 Task: Add an event with the title Second Coffee Meeting with Industry Thought Leader, date '2024/03/13', time 7:30 AM to 9:30 AMand add a description: The session will begin with a brief overview of the current state of transportation and its environmental implications, emphasizing the need for transformative changes. We will then delve into a series of brainstorming exercises designed to spark innovation and encourage out-of-the-box thinking., put the event into Red category . Add location for the event as: 654 Trastevere, Rome, Italy, logged in from the account softage.9@softage.netand send the event invitation to softage.4@softage.net with CC to  softage.5@softage.net. Set a reminder for the event 2 hour before
Action: Mouse moved to (116, 147)
Screenshot: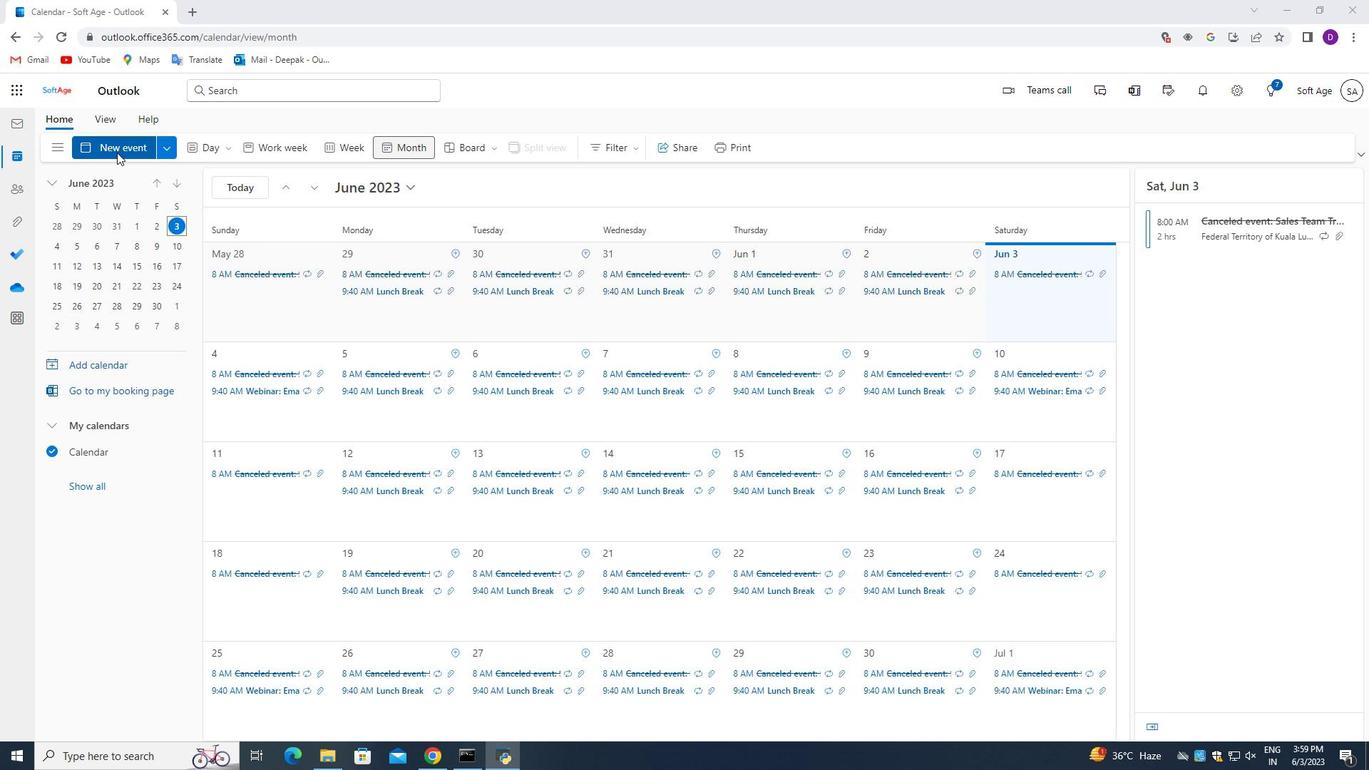 
Action: Mouse pressed left at (116, 147)
Screenshot: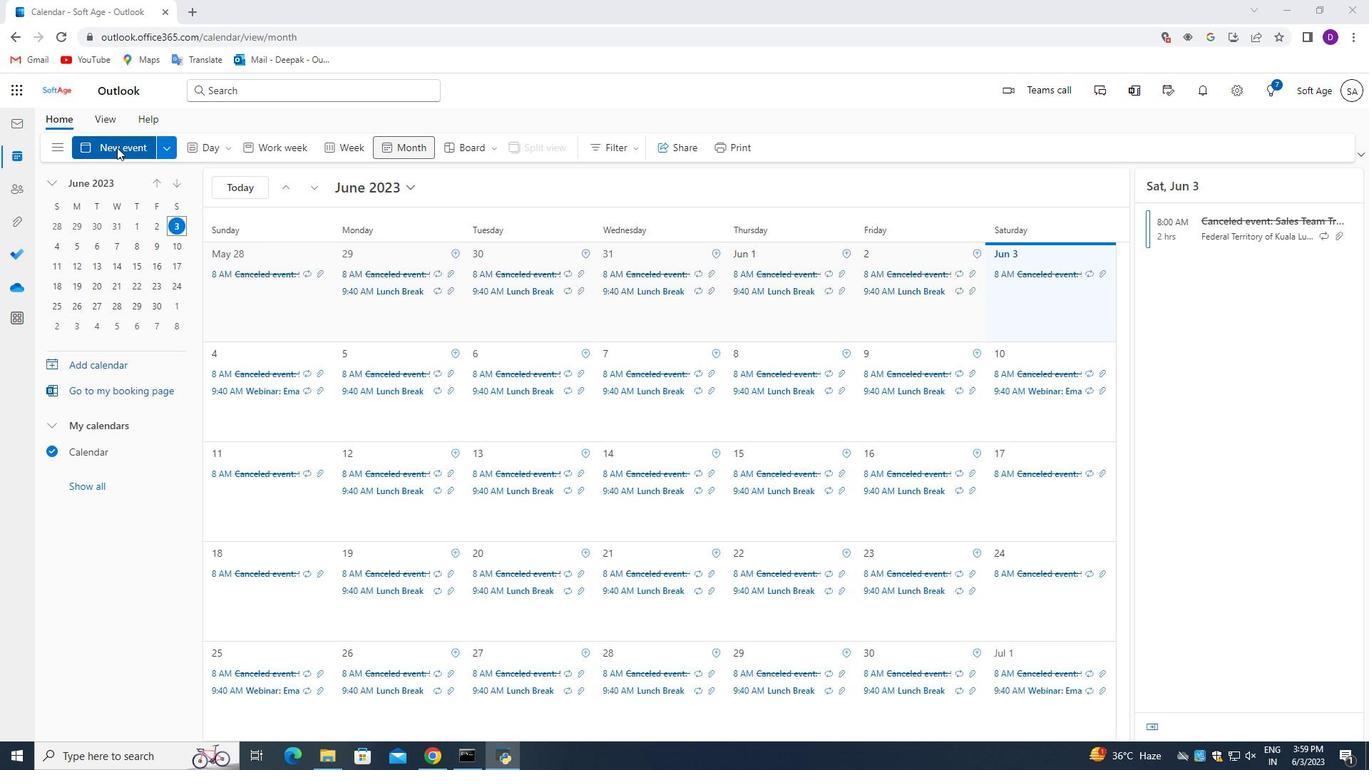 
Action: Mouse moved to (500, 574)
Screenshot: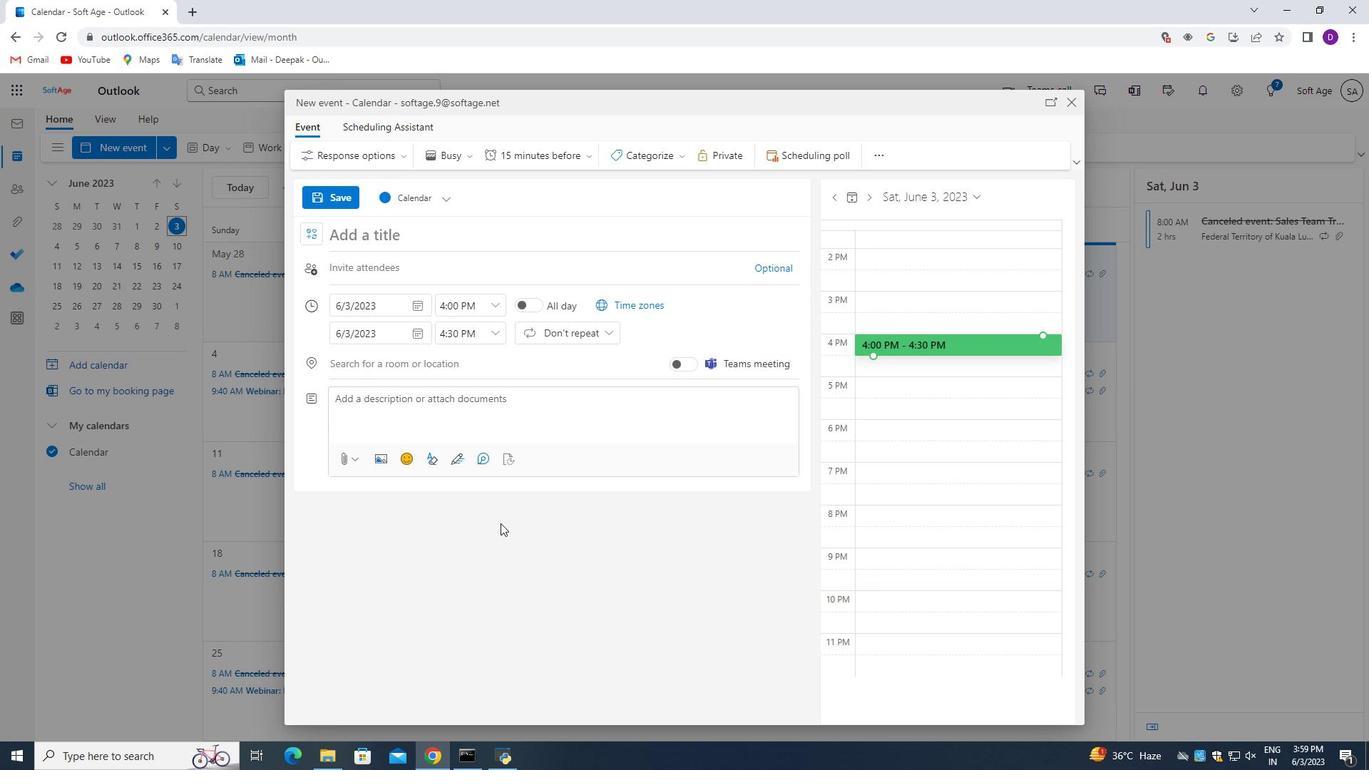 
Action: Key pressed <Key.shift_r>Second<Key.space><Key.shift_r>Coffee<Key.space><Key.shift>Meeting<Key.space>with<Key.space><Key.shift>Industry<Key.space><Key.shift_r>Thought<Key.space><Key.shift>Leader
Screenshot: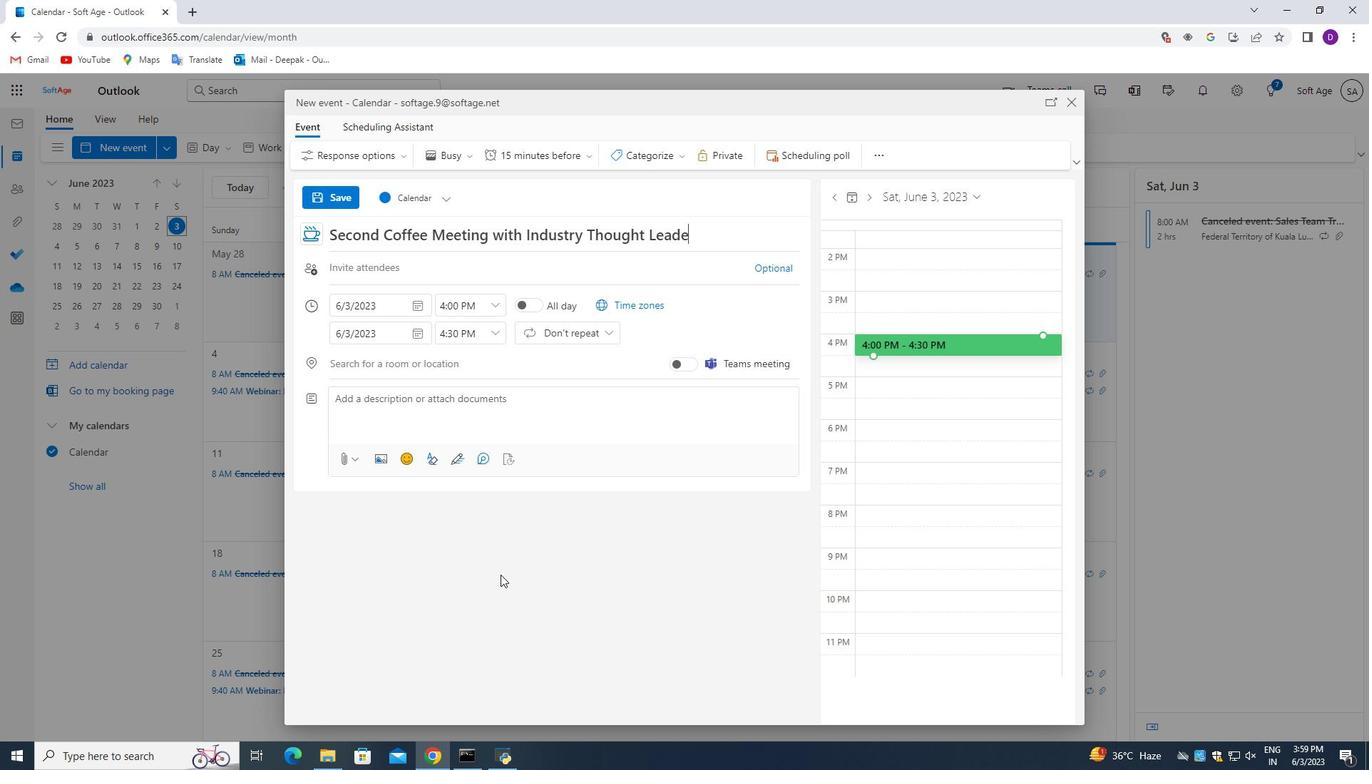 
Action: Mouse moved to (416, 308)
Screenshot: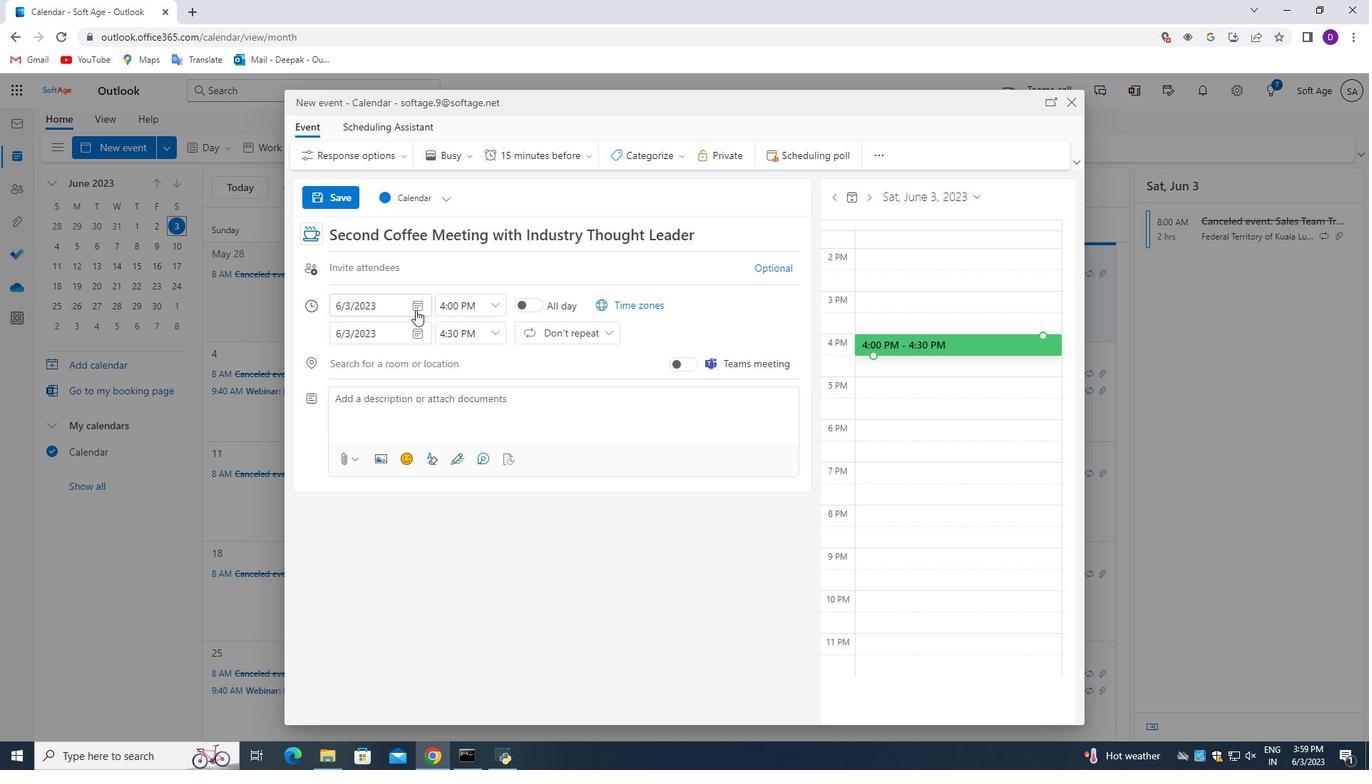 
Action: Mouse pressed left at (416, 308)
Screenshot: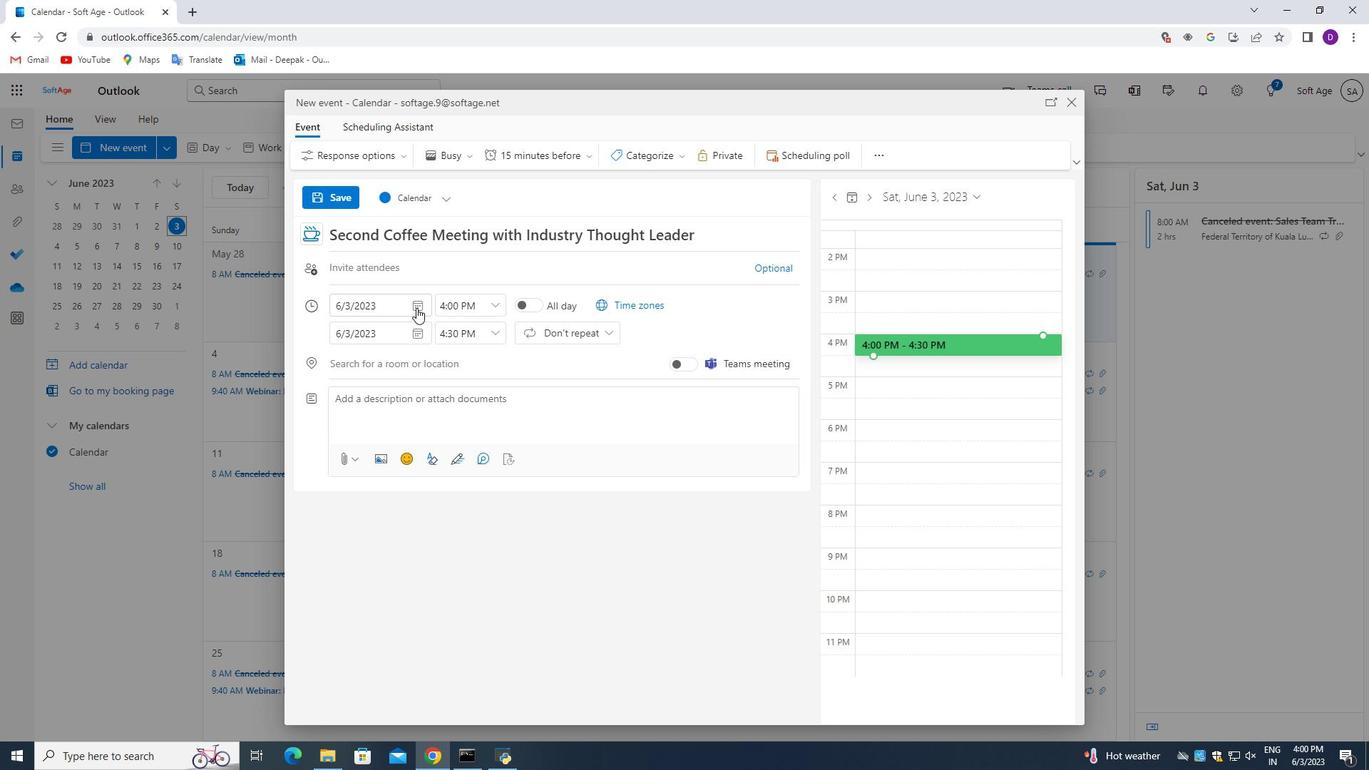 
Action: Mouse moved to (393, 331)
Screenshot: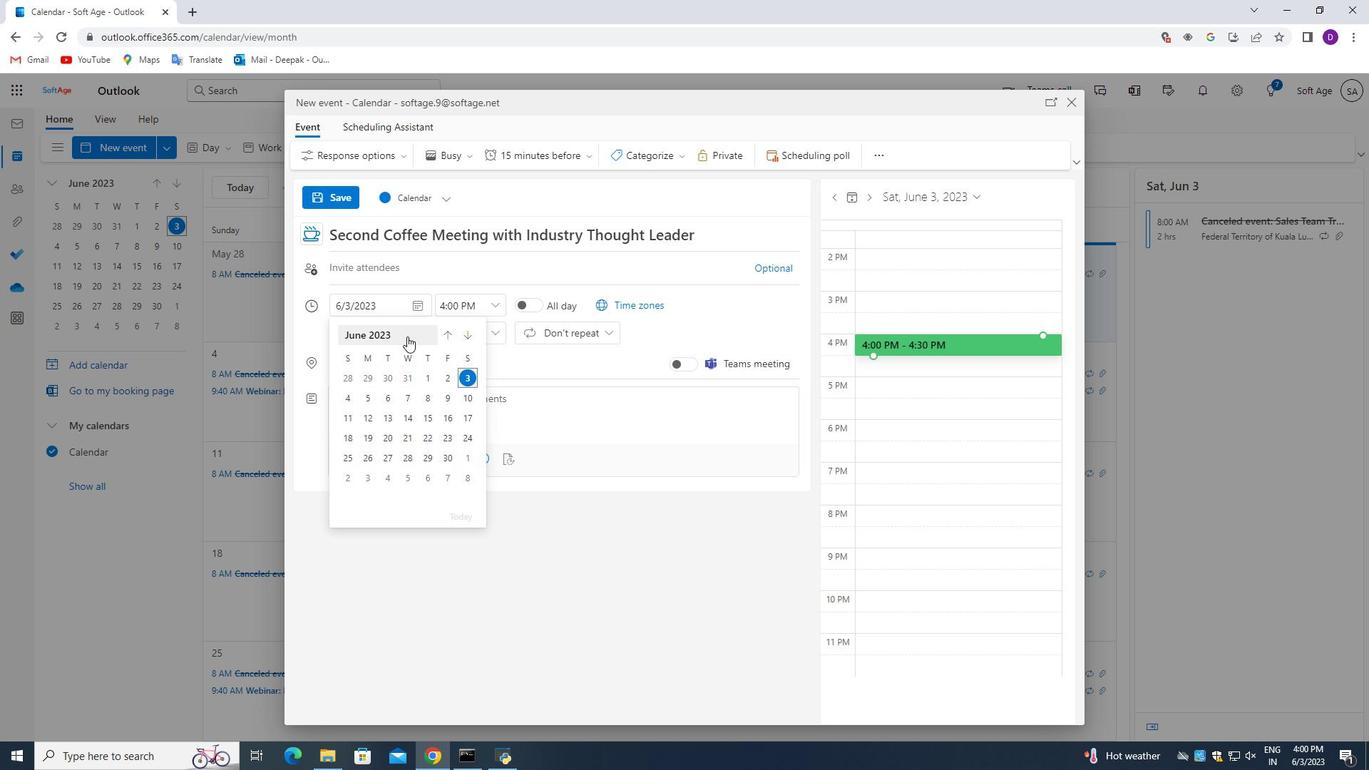 
Action: Mouse pressed left at (393, 331)
Screenshot: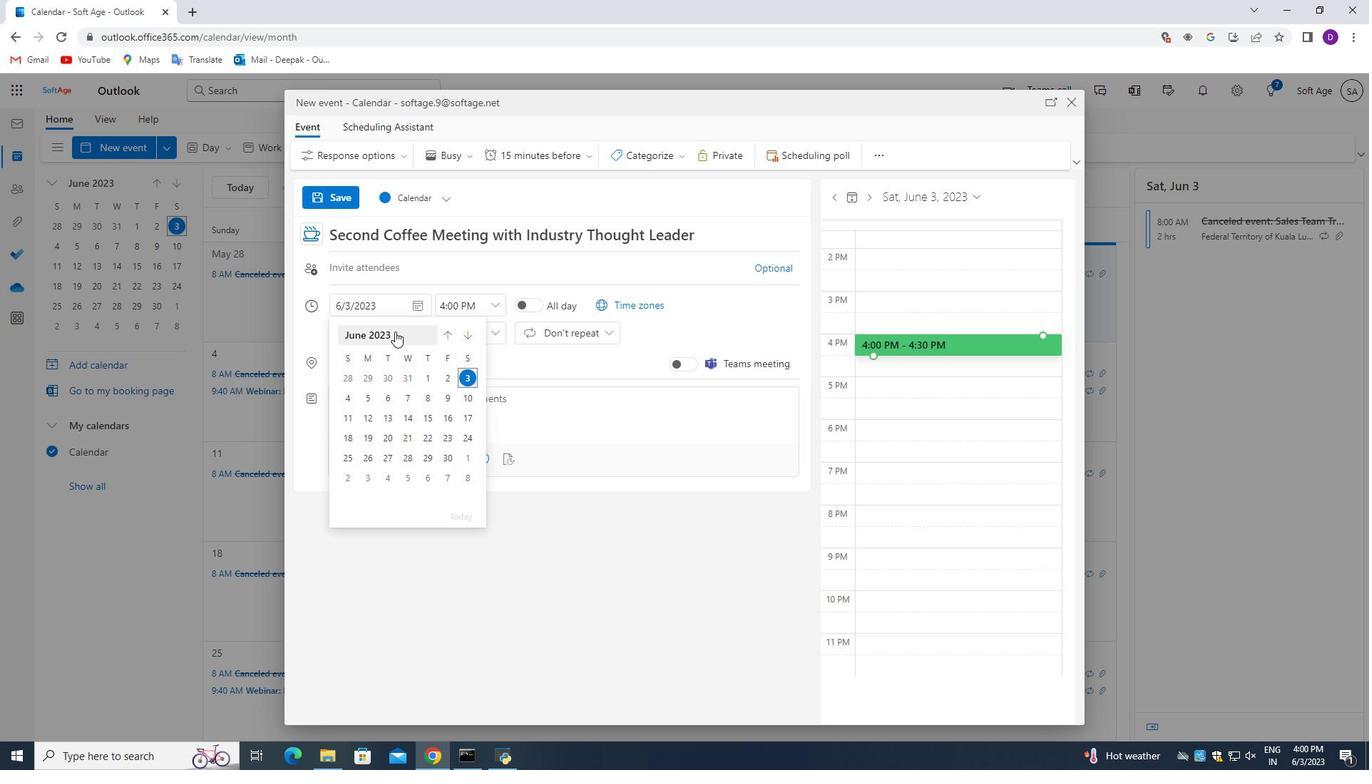 
Action: Mouse moved to (472, 338)
Screenshot: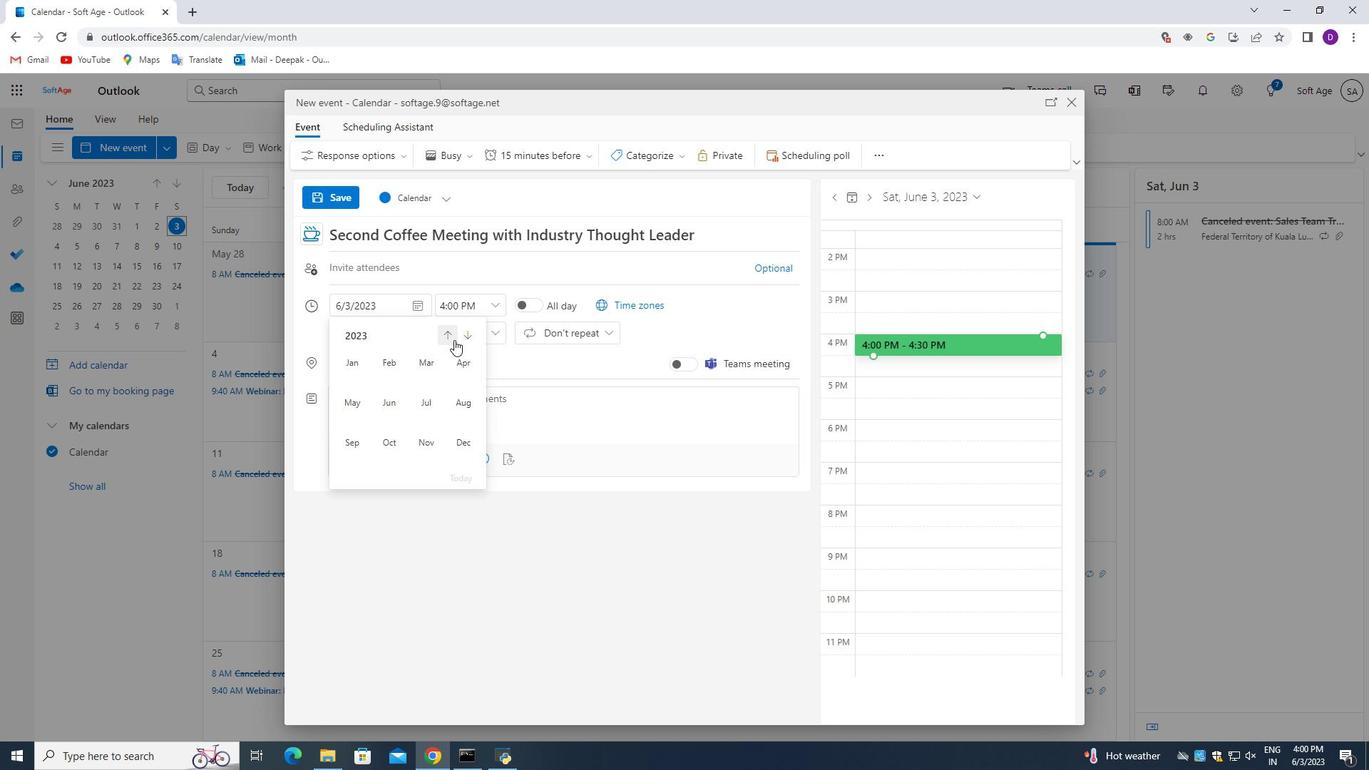 
Action: Mouse pressed left at (472, 338)
Screenshot: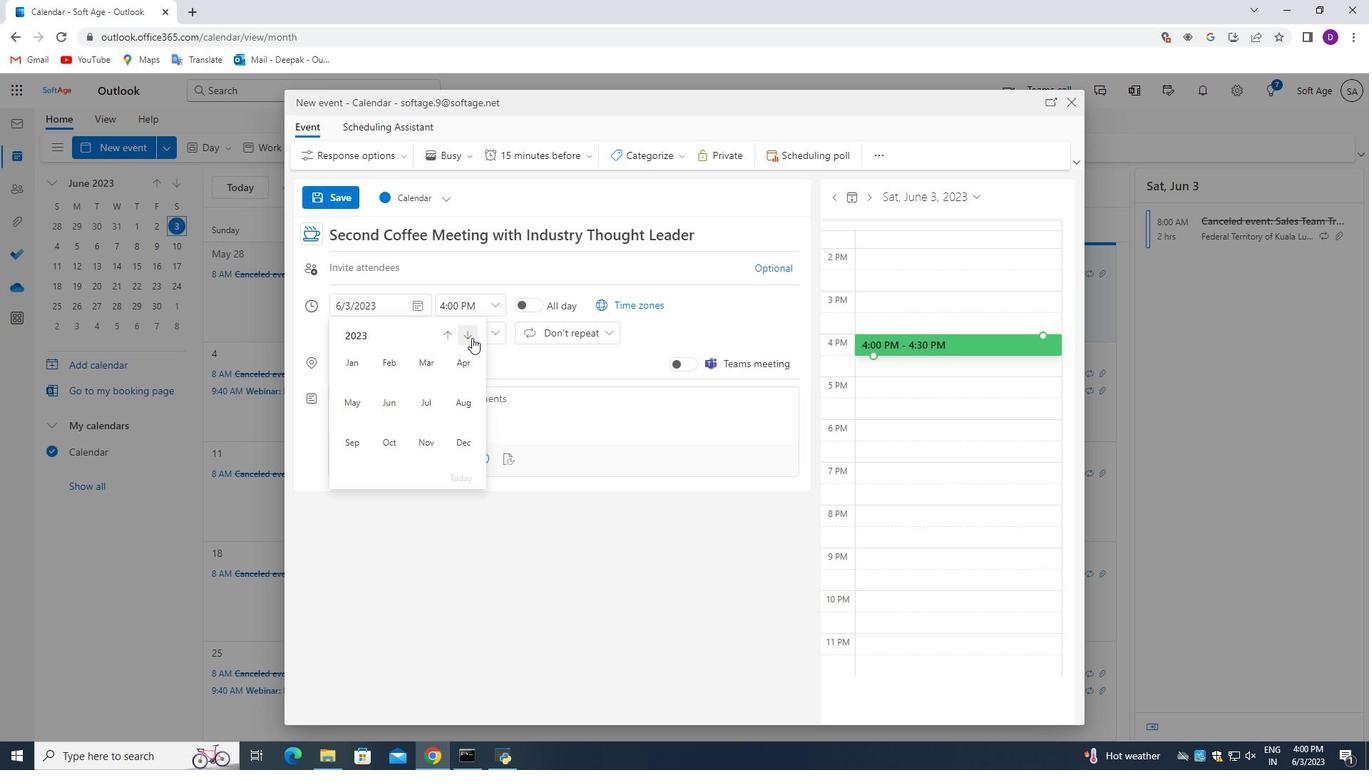 
Action: Mouse moved to (424, 363)
Screenshot: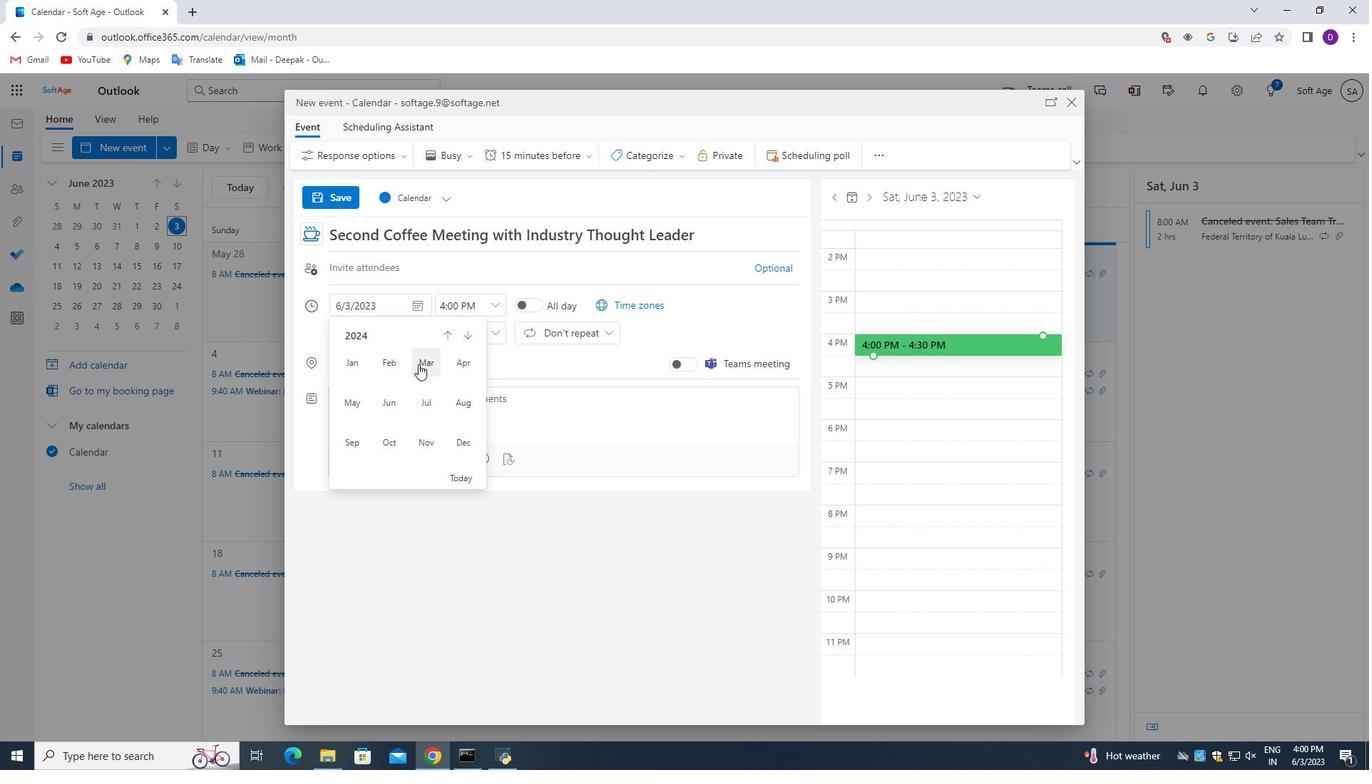 
Action: Mouse pressed left at (424, 363)
Screenshot: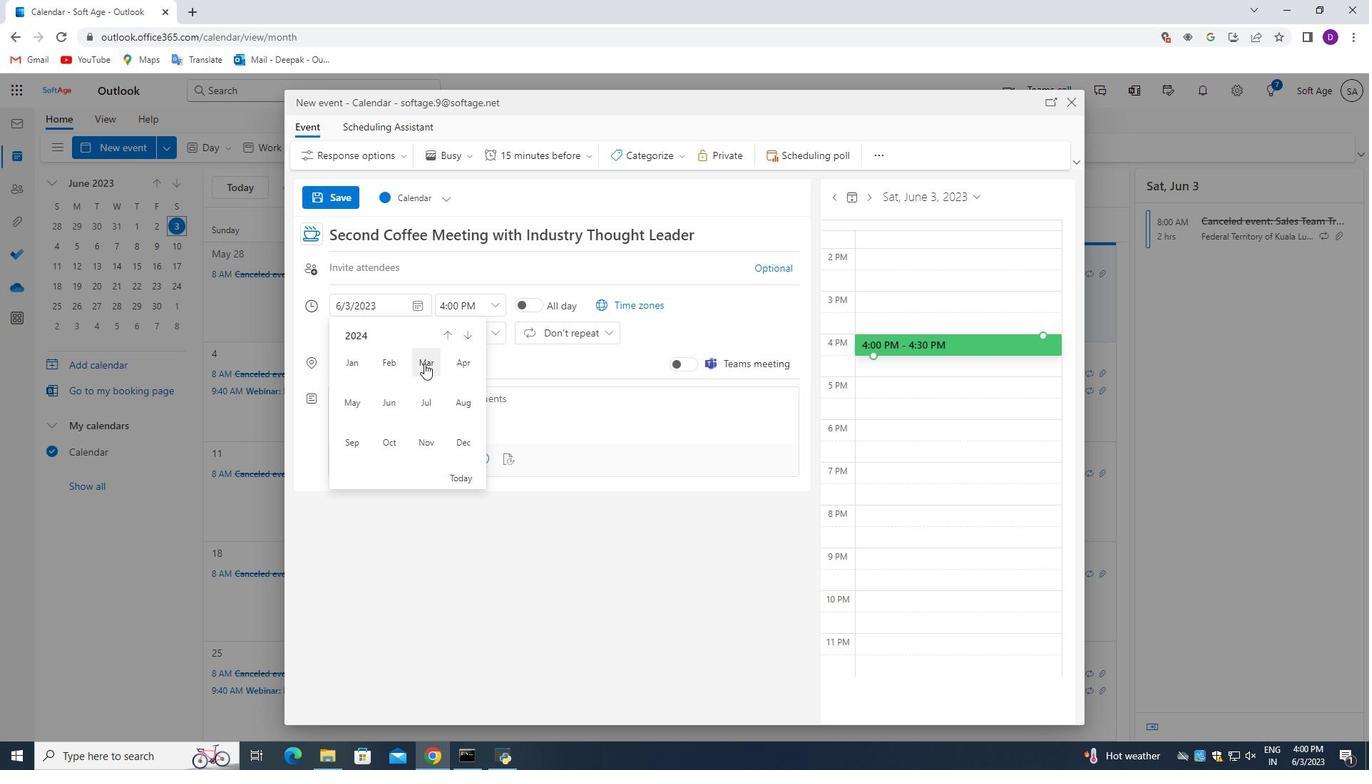 
Action: Mouse moved to (408, 421)
Screenshot: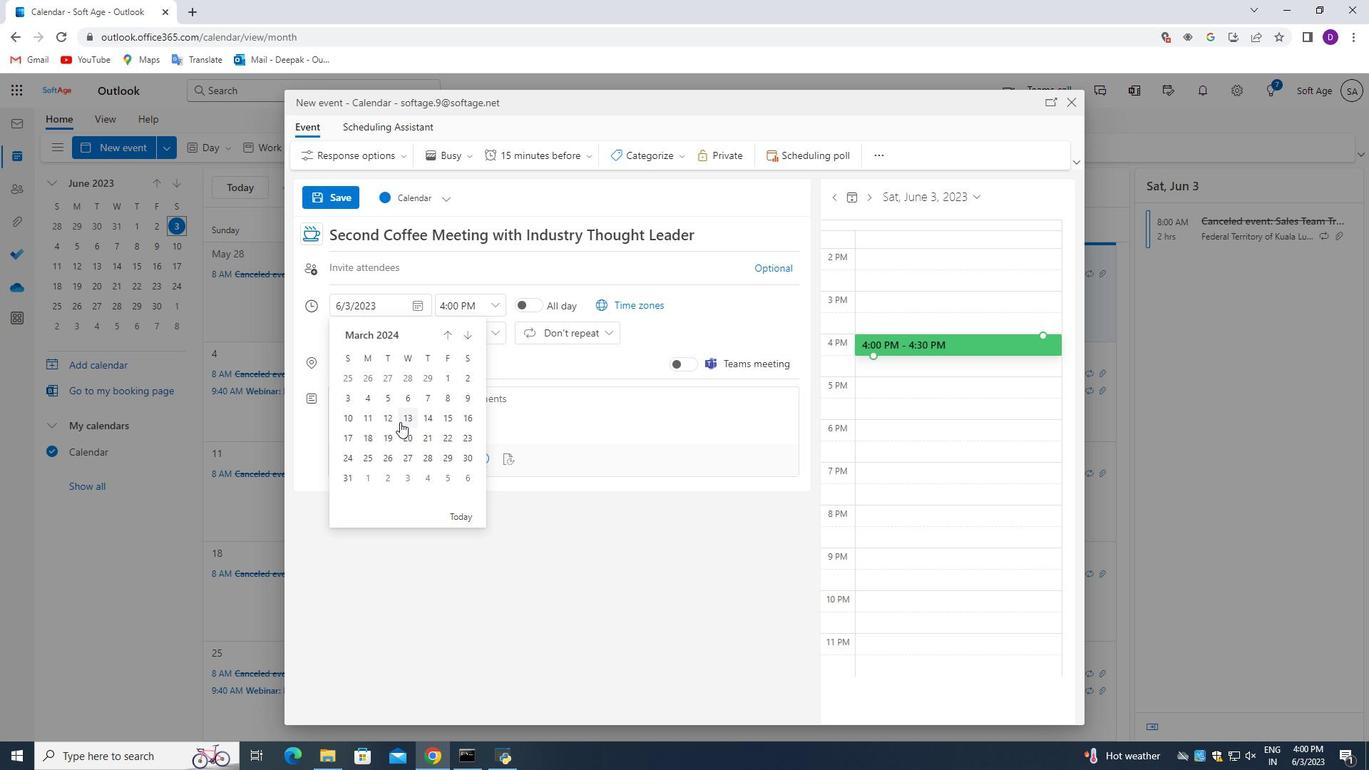 
Action: Mouse pressed left at (408, 421)
Screenshot: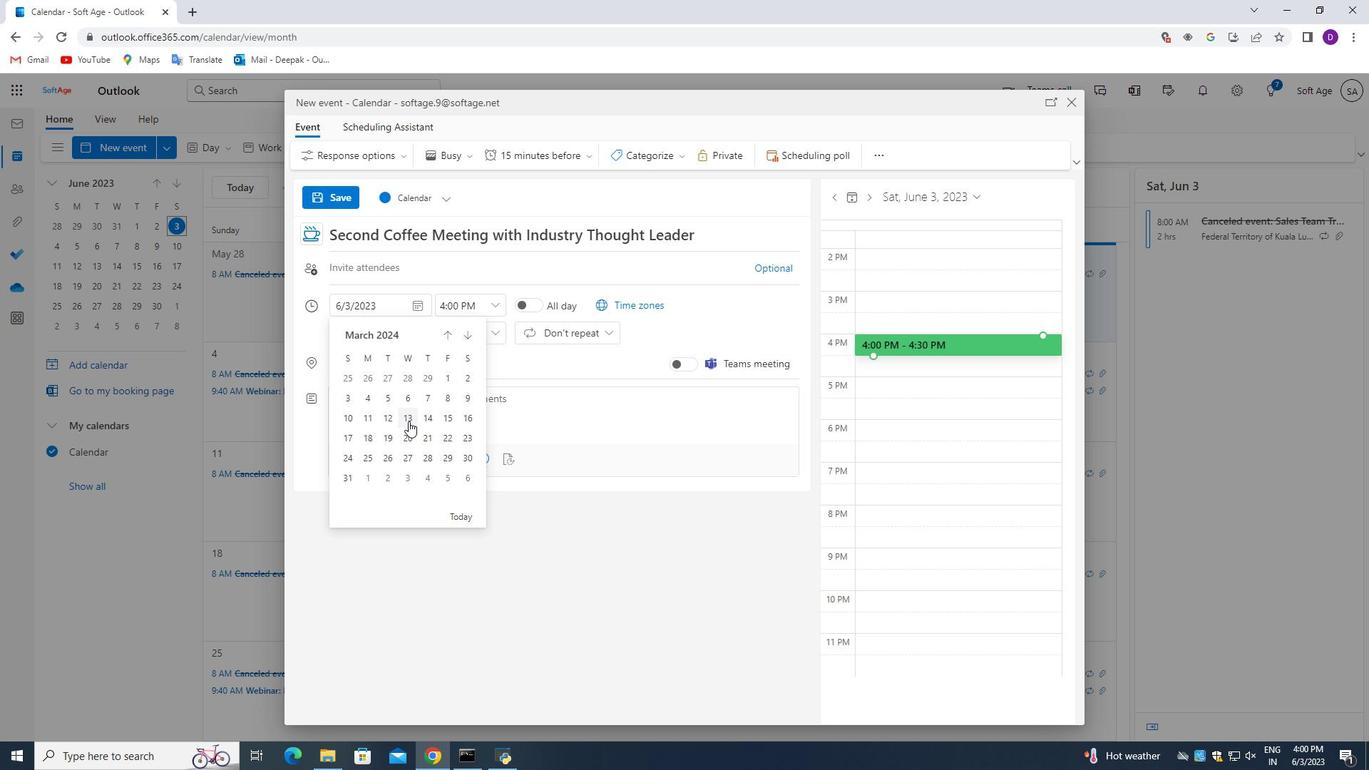 
Action: Mouse moved to (453, 305)
Screenshot: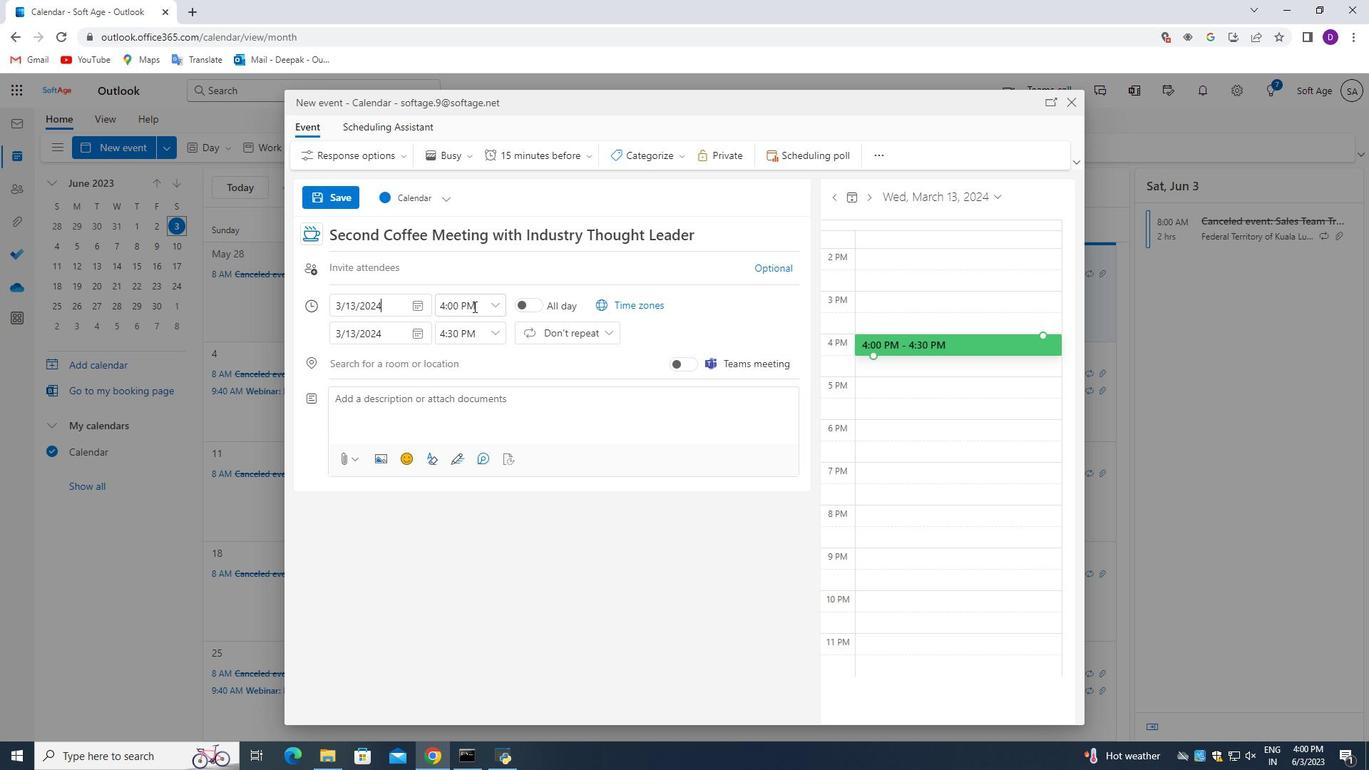 
Action: Mouse pressed left at (453, 305)
Screenshot: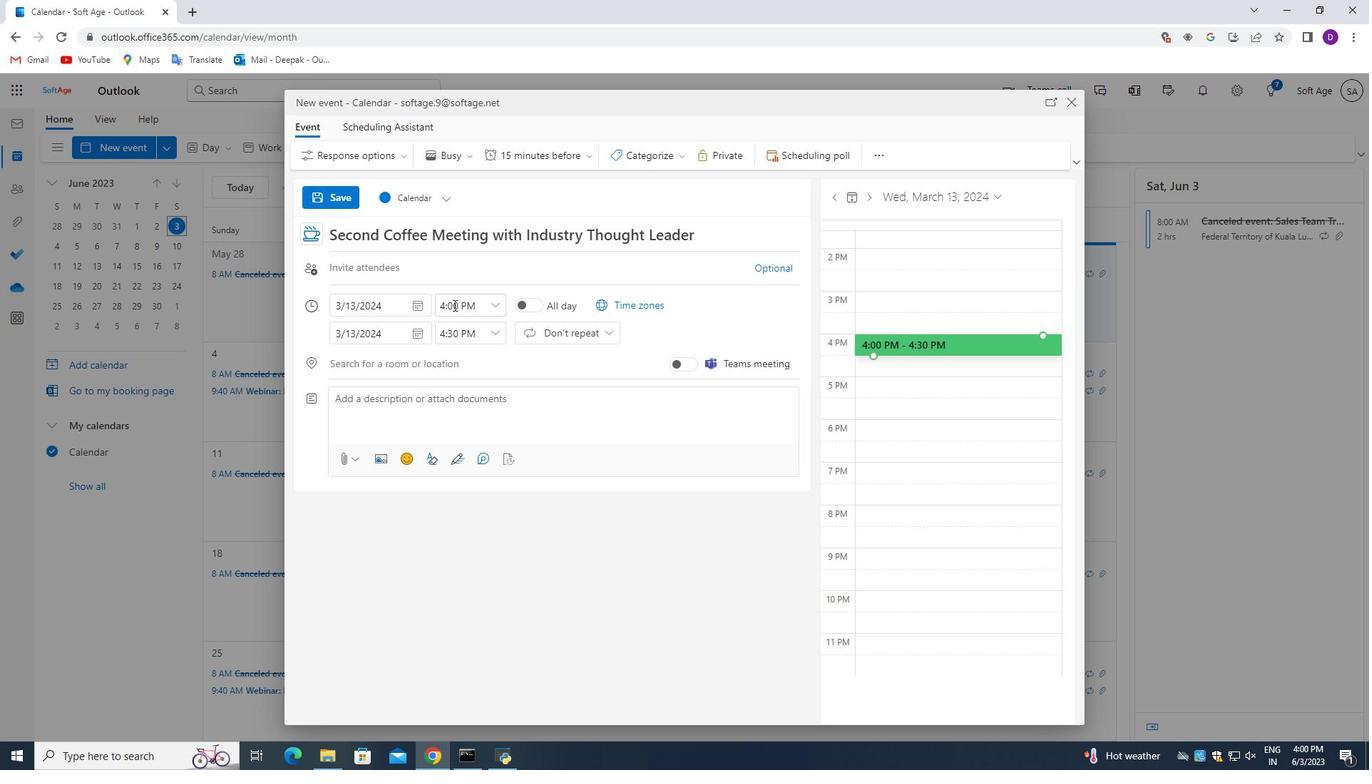 
Action: Mouse moved to (441, 306)
Screenshot: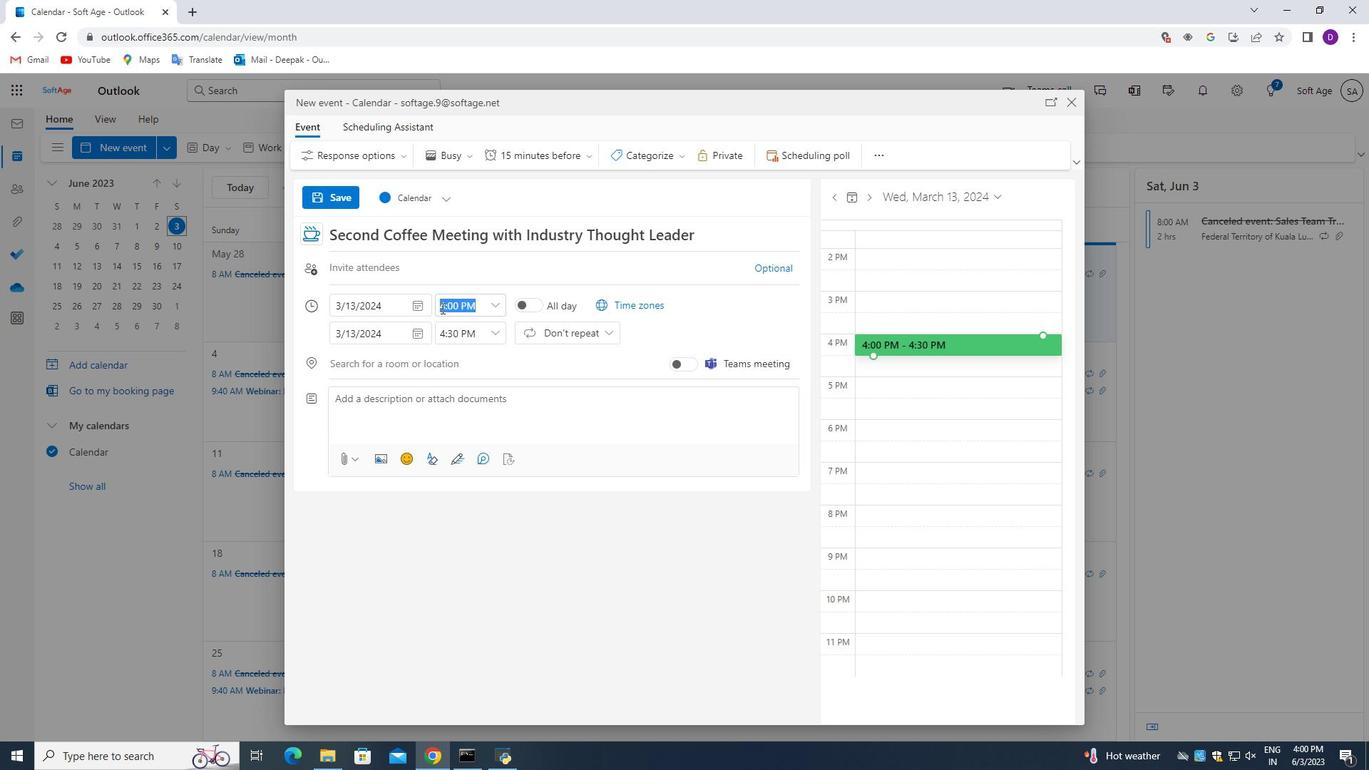 
Action: Mouse pressed left at (441, 306)
Screenshot: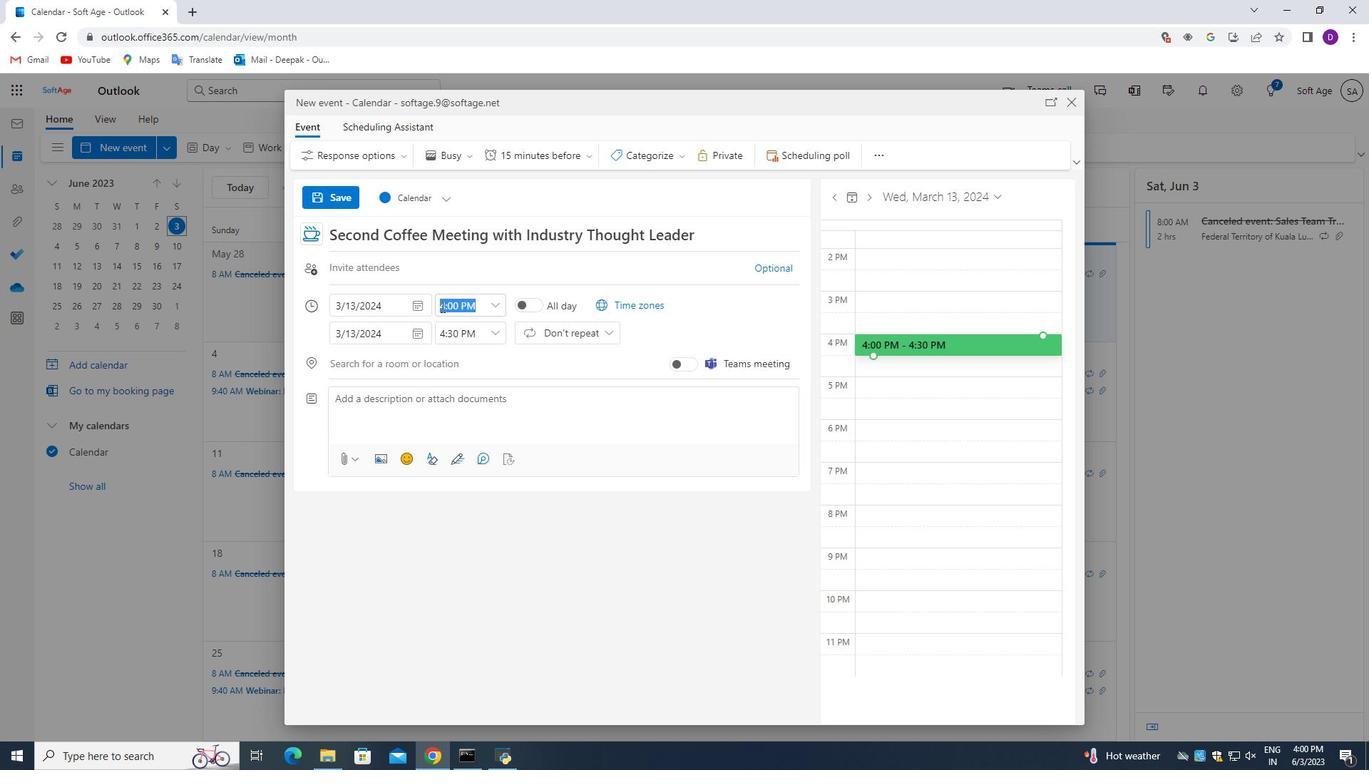 
Action: Mouse moved to (457, 340)
Screenshot: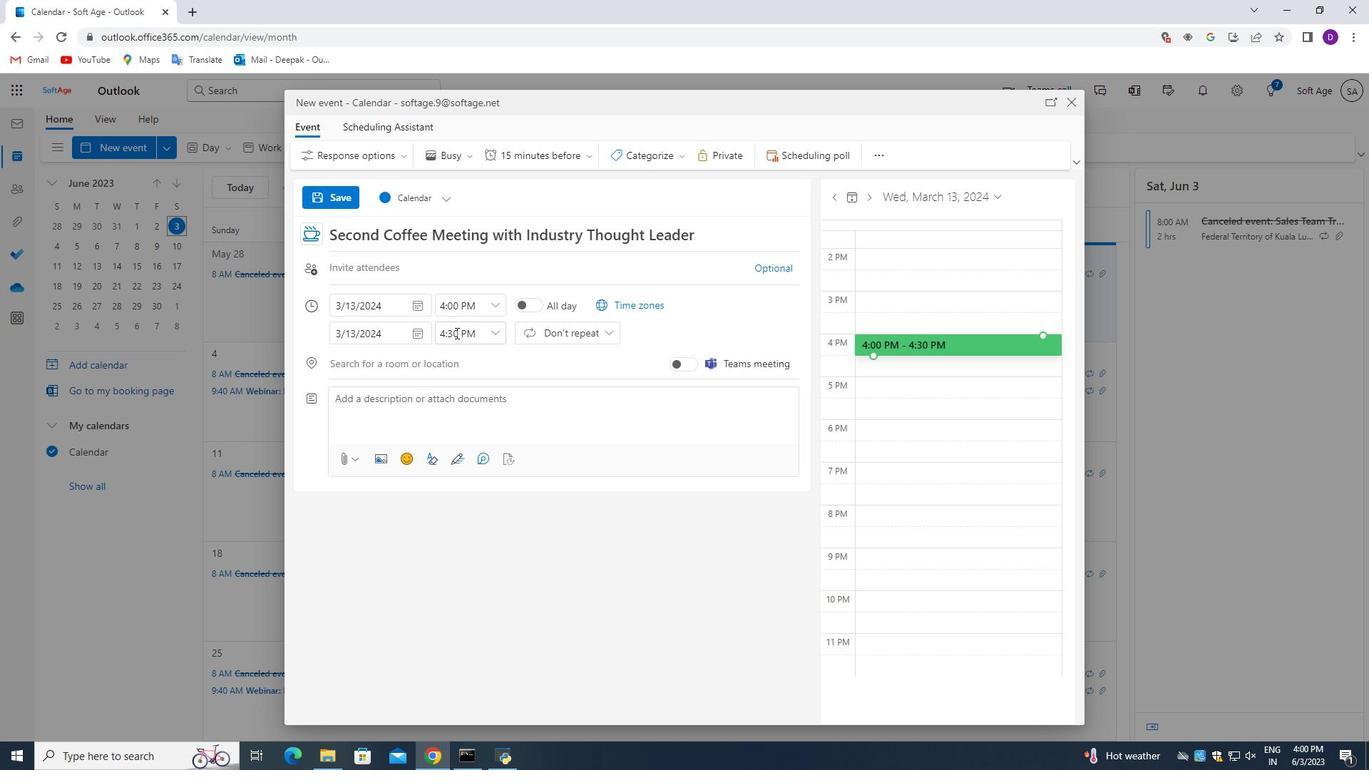 
Action: Key pressed <Key.right><Key.backspace>7<Key.right><Key.right><Key.backspace>3
Screenshot: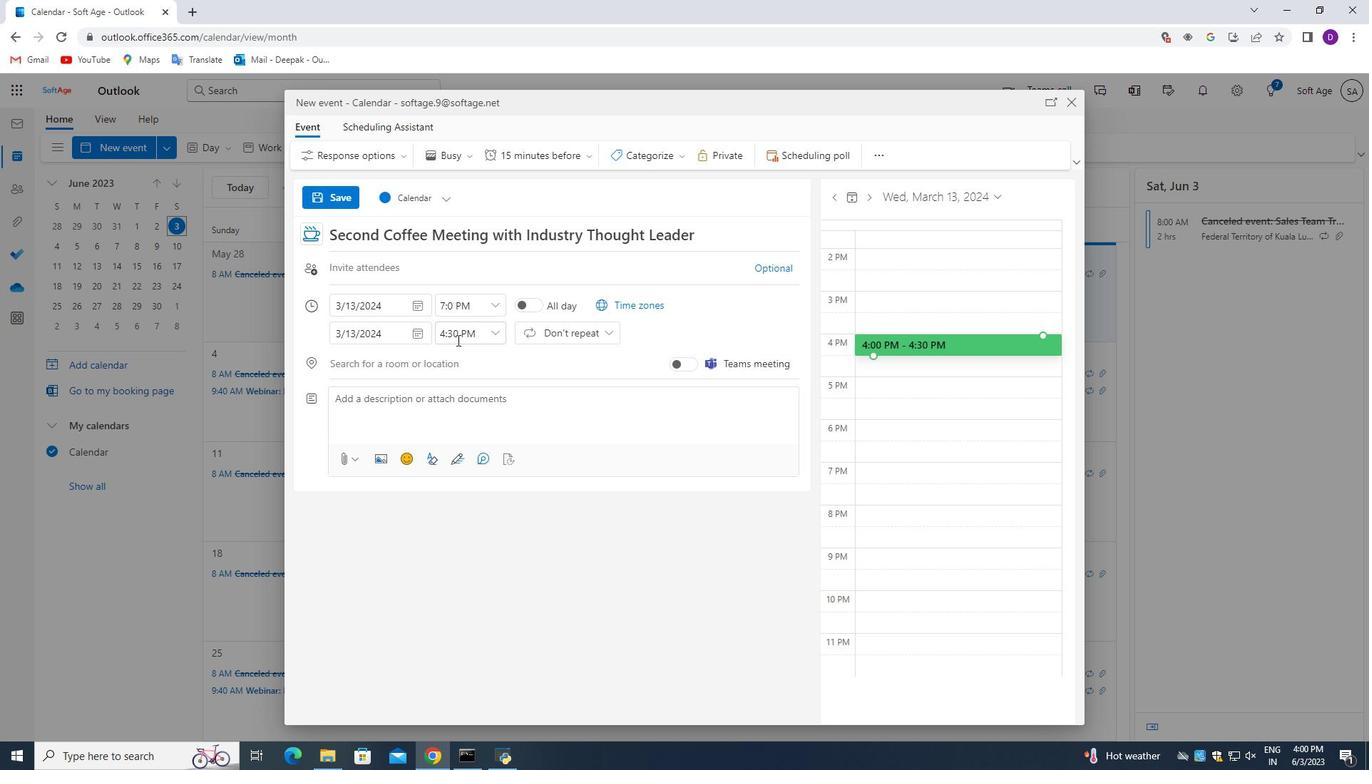 
Action: Mouse moved to (467, 305)
Screenshot: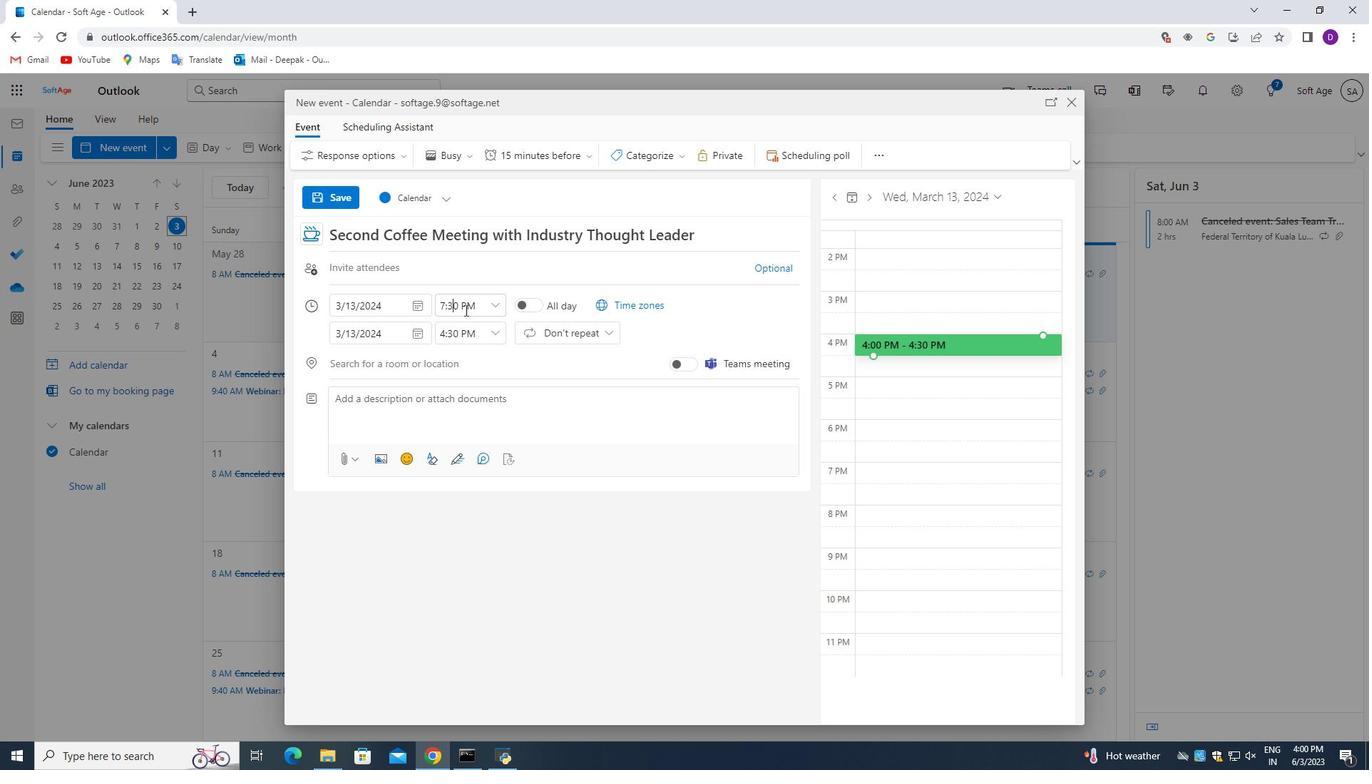 
Action: Mouse pressed left at (467, 305)
Screenshot: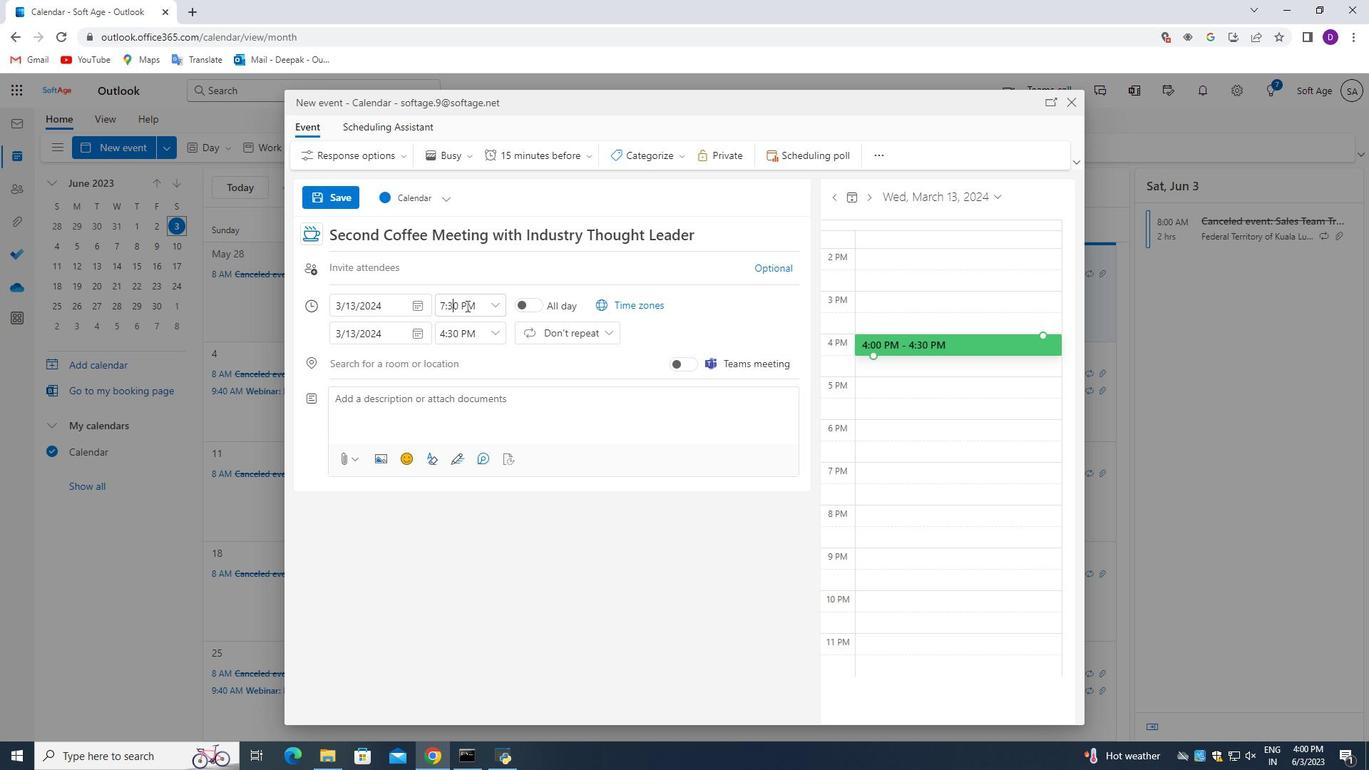 
Action: Mouse moved to (467, 333)
Screenshot: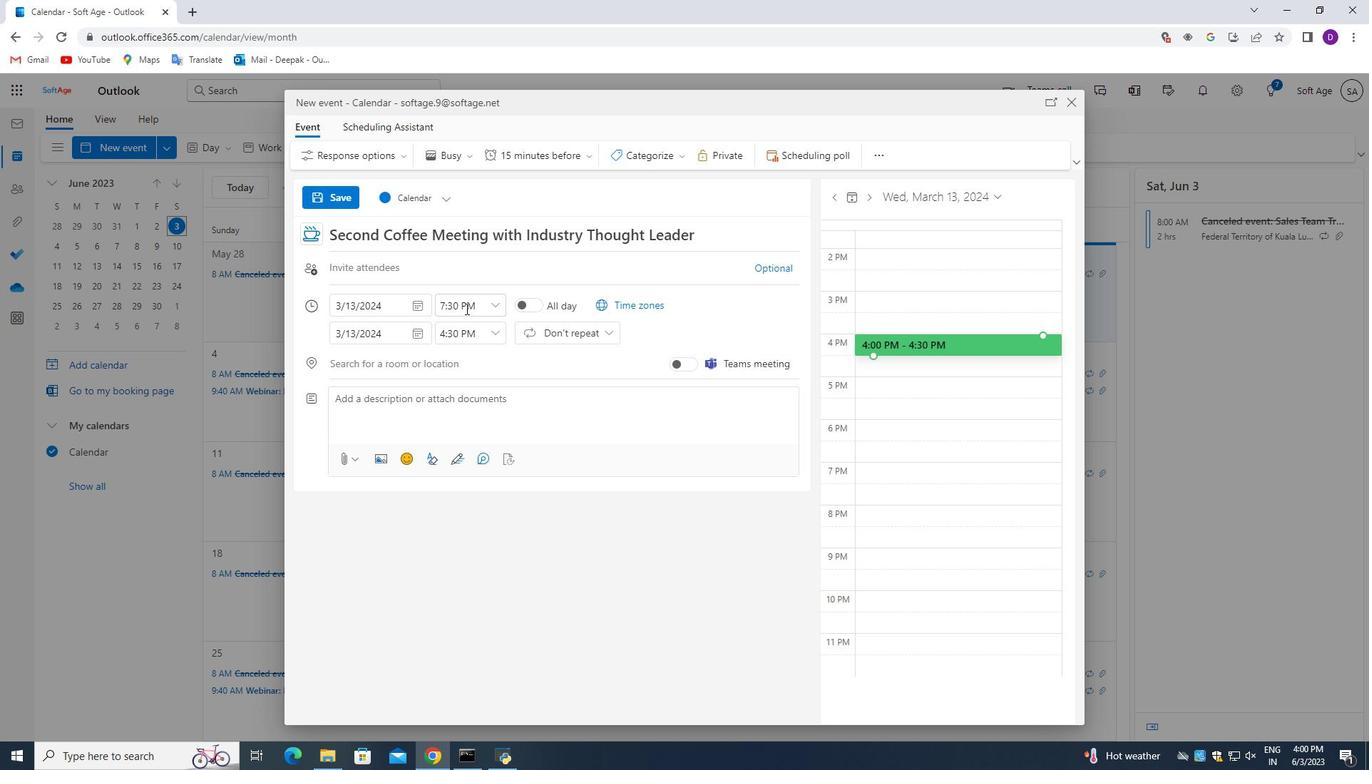 
Action: Key pressed <Key.backspace><Key.shift>A
Screenshot: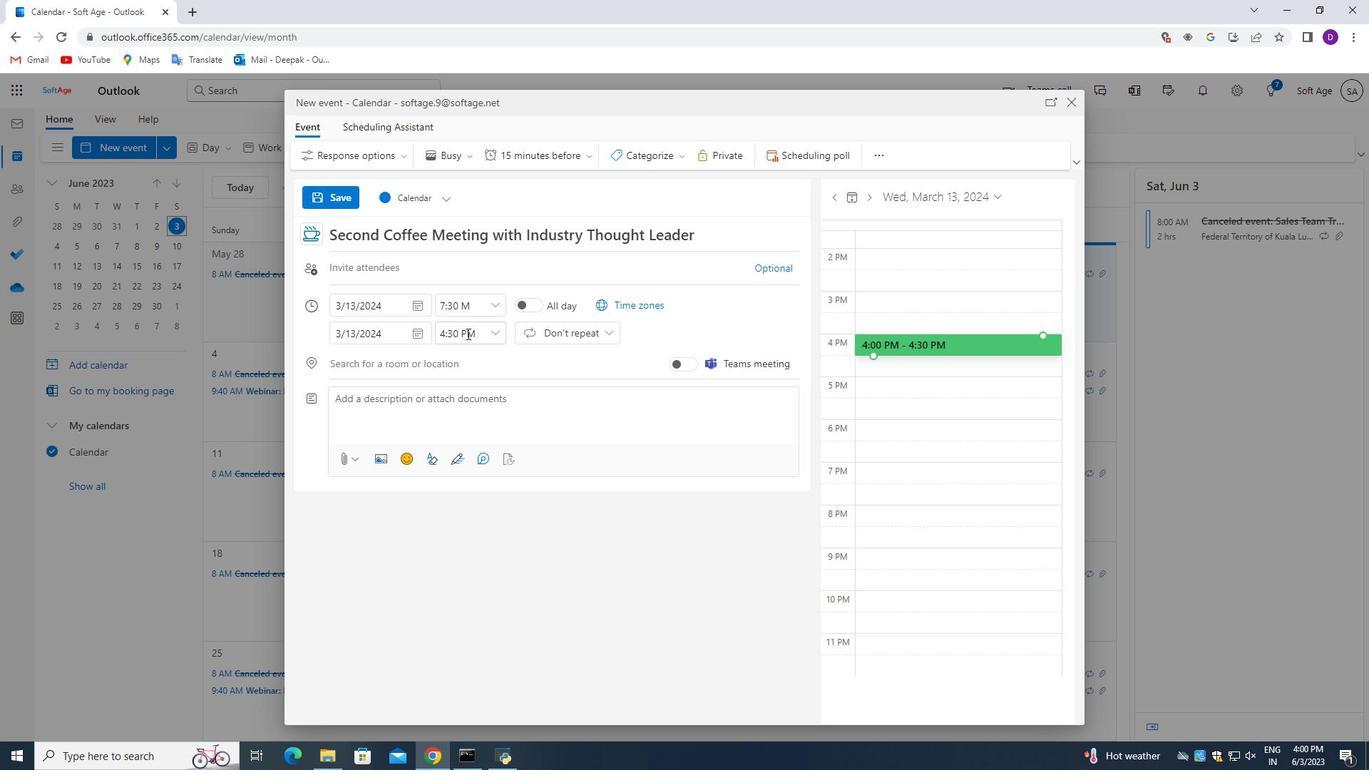 
Action: Mouse moved to (444, 336)
Screenshot: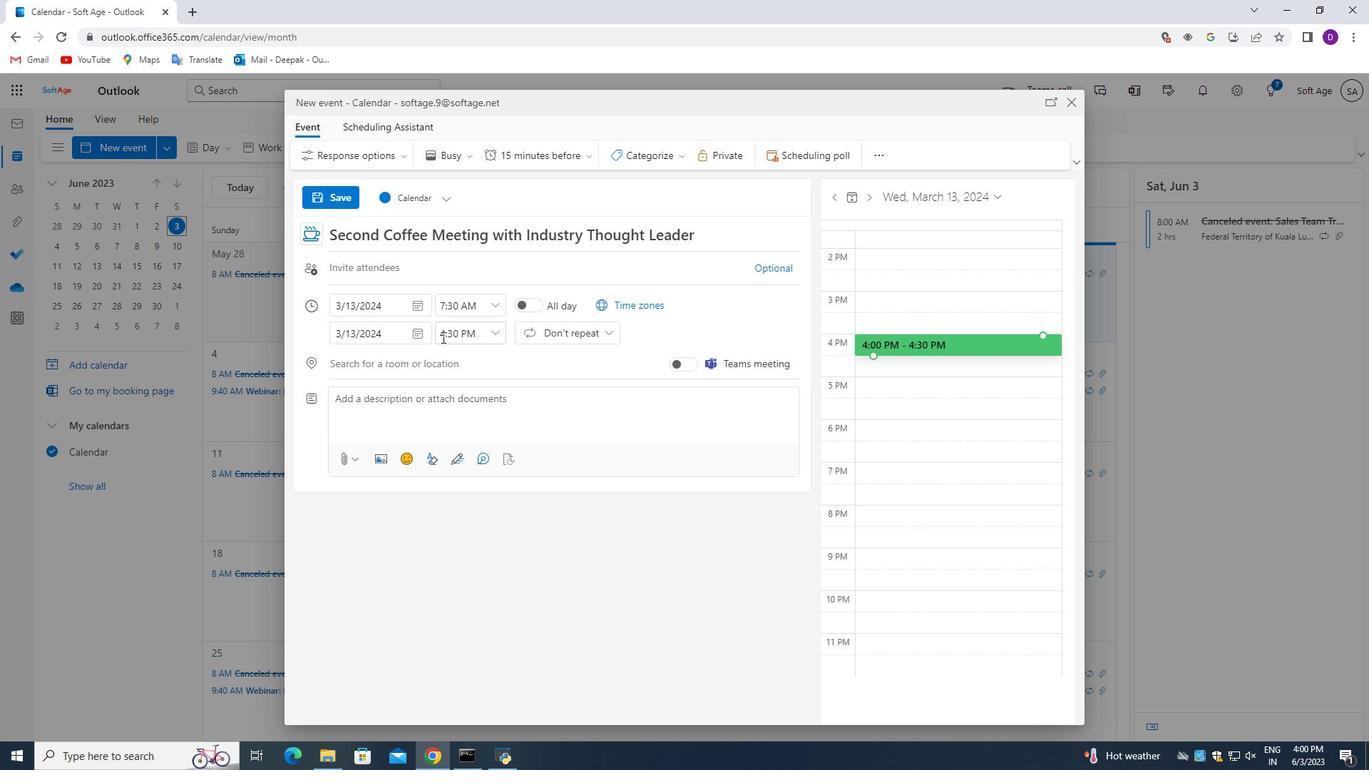 
Action: Mouse pressed left at (444, 336)
Screenshot: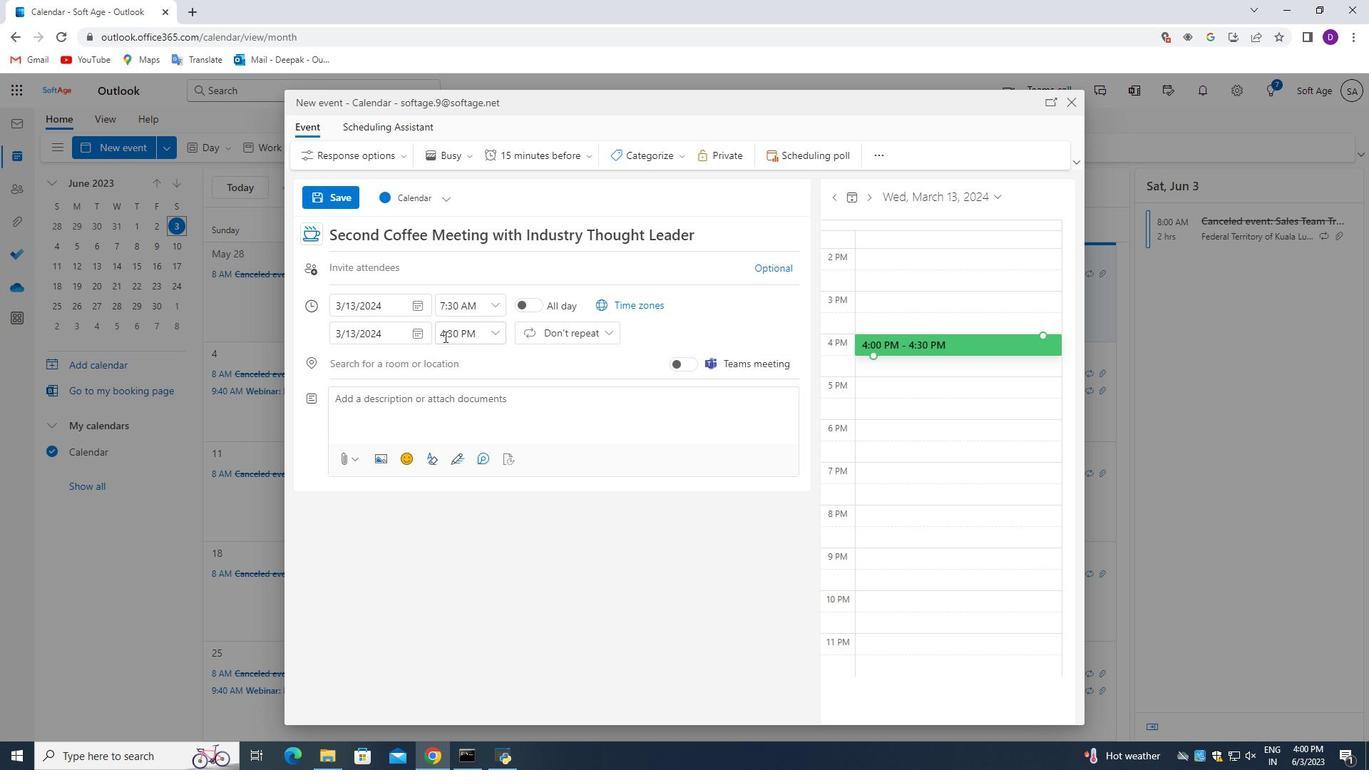 
Action: Mouse pressed left at (444, 336)
Screenshot: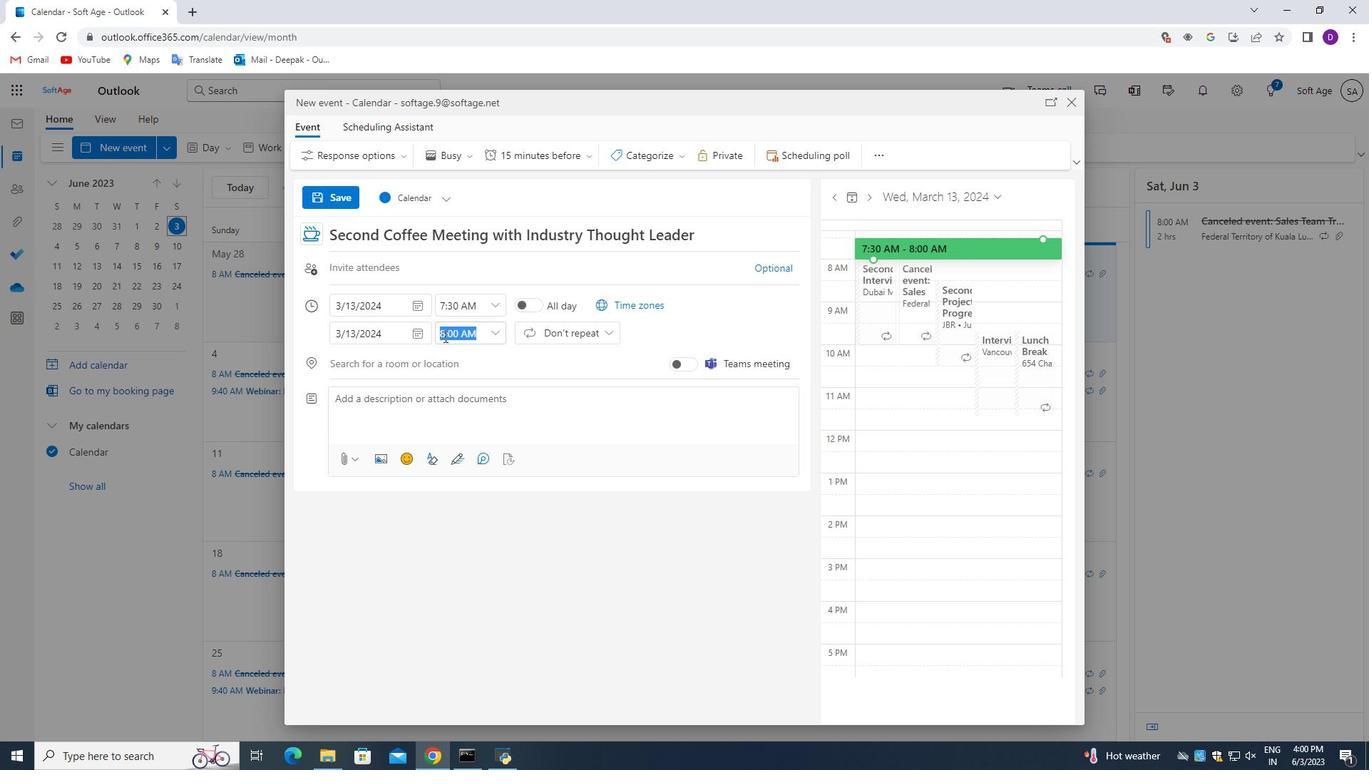 
Action: Mouse moved to (445, 333)
Screenshot: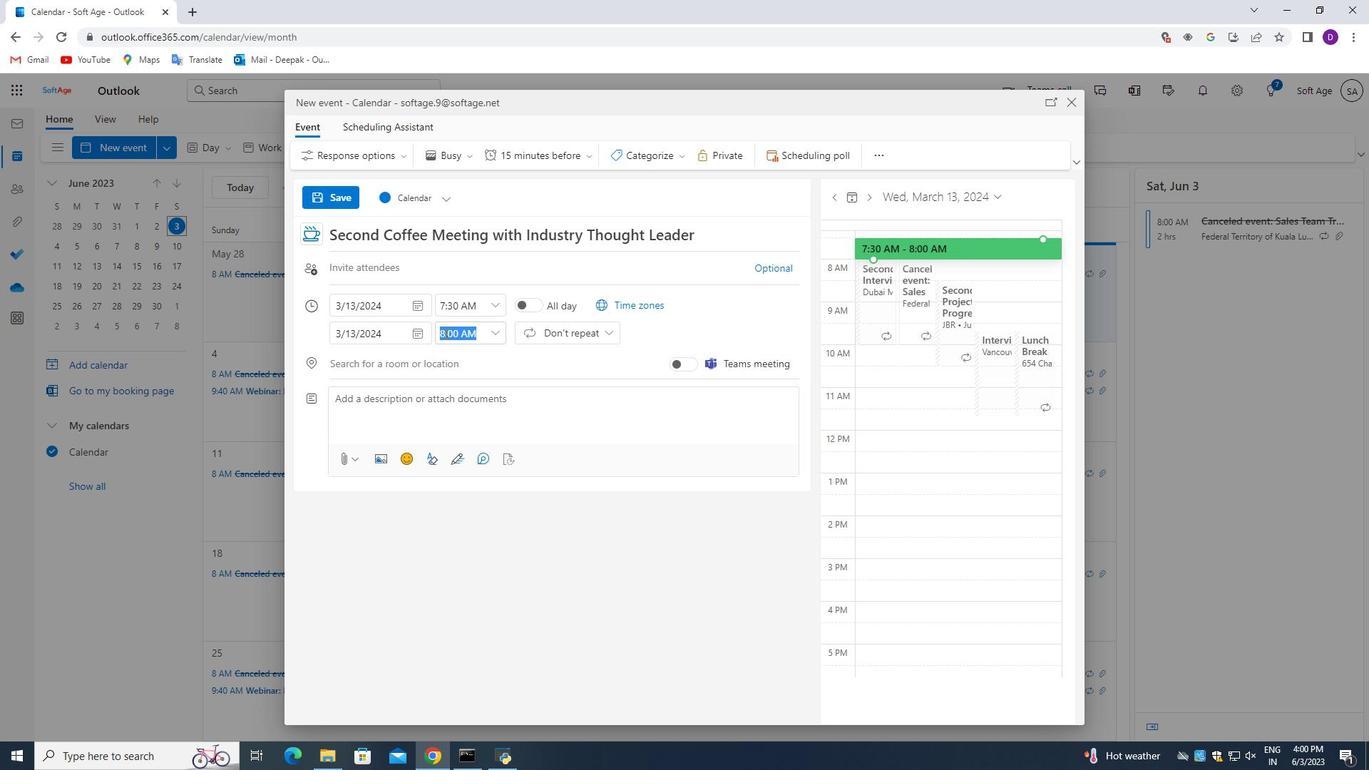
Action: Mouse pressed left at (445, 333)
Screenshot: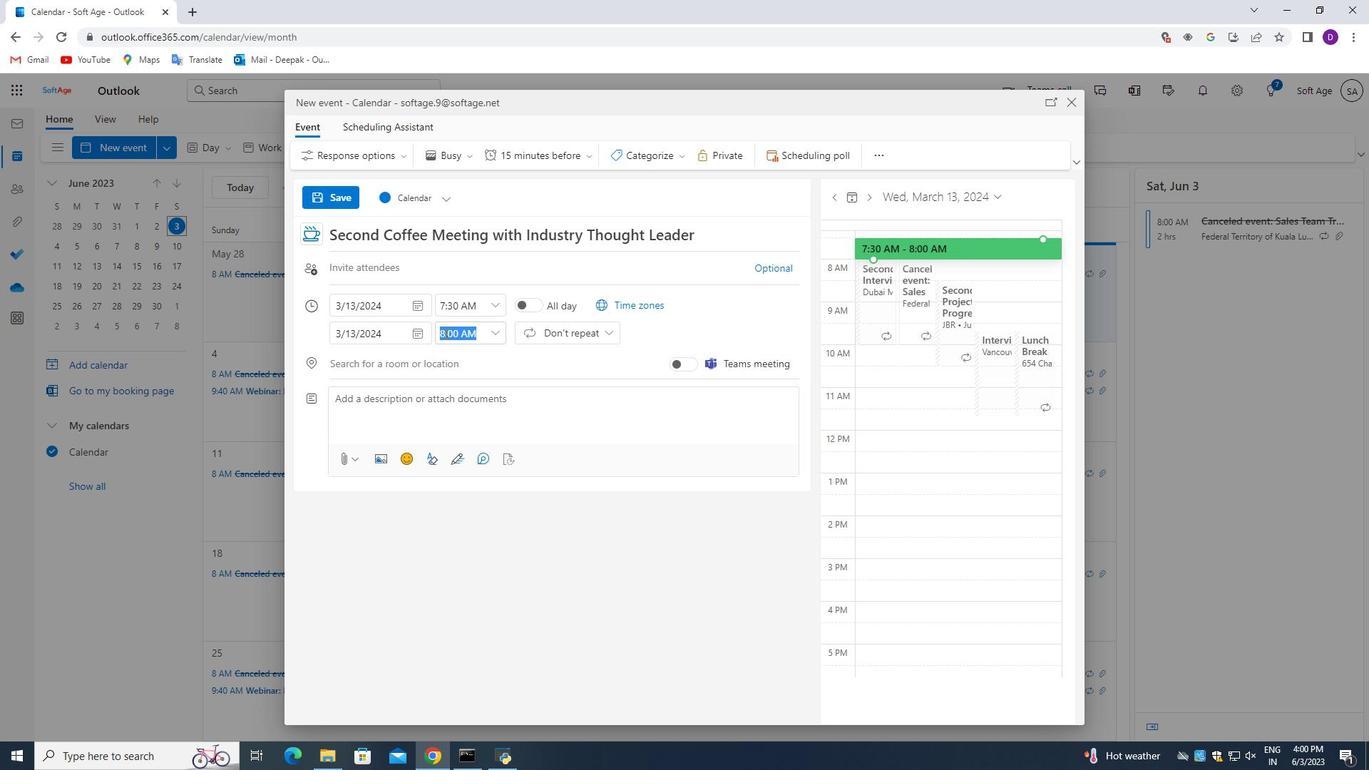 
Action: Mouse moved to (468, 370)
Screenshot: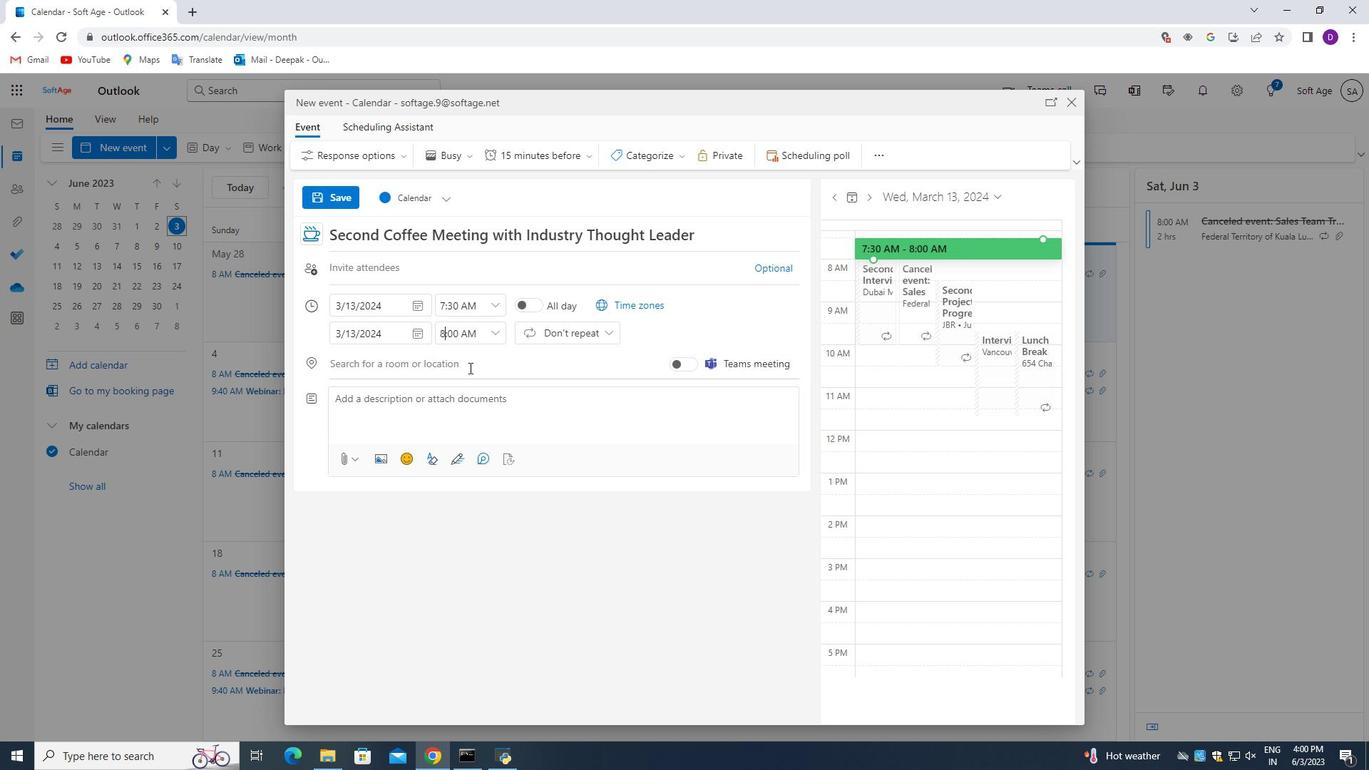 
Action: Key pressed <Key.backspace>9<Key.right><Key.right><Key.backspace>3
Screenshot: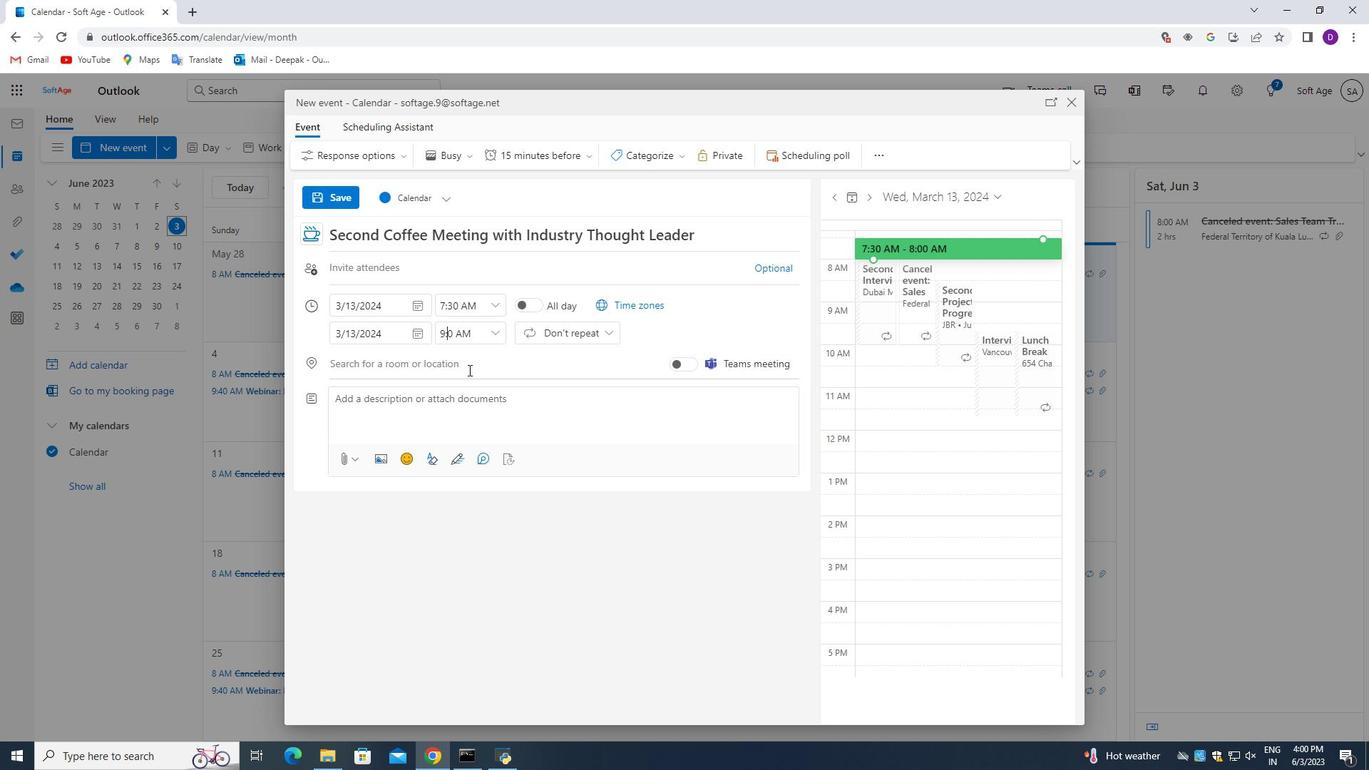 
Action: Mouse moved to (433, 401)
Screenshot: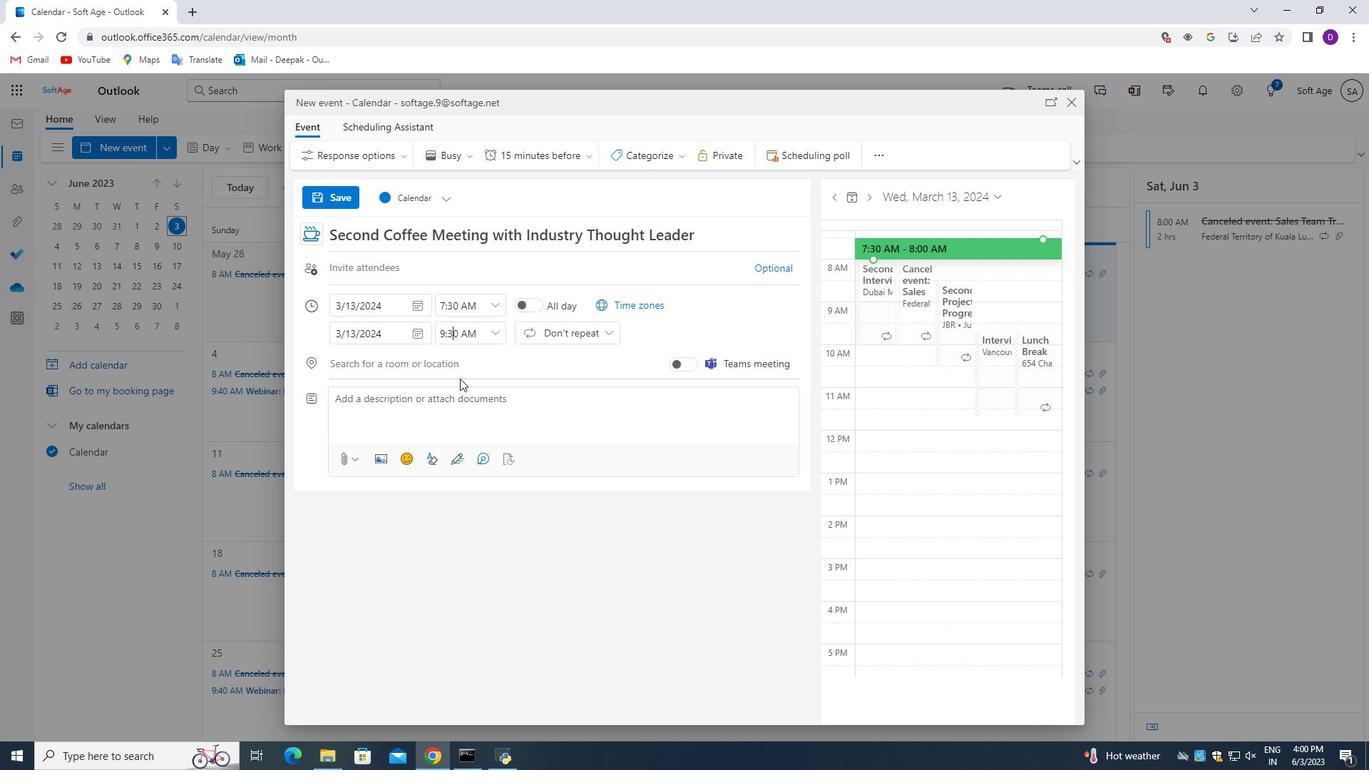 
Action: Mouse pressed left at (433, 401)
Screenshot: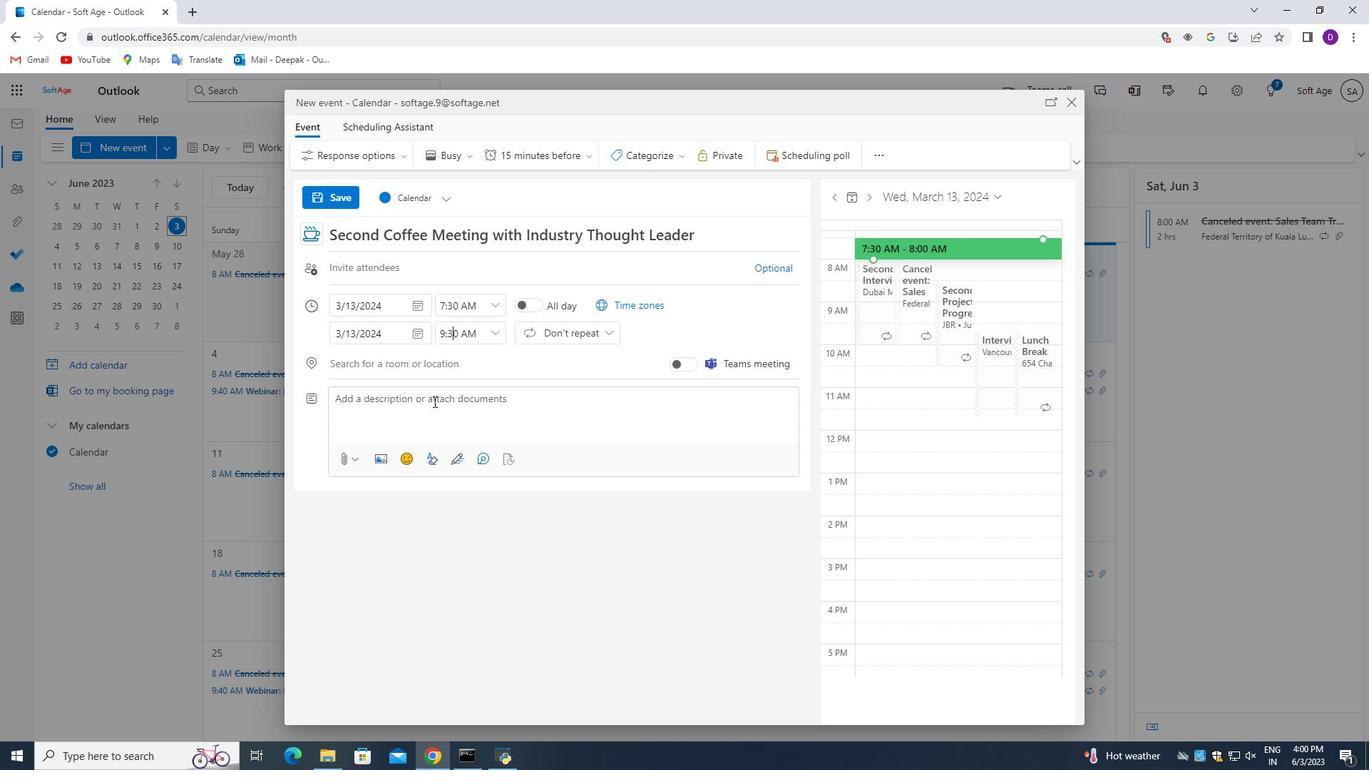 
Action: Mouse moved to (403, 607)
Screenshot: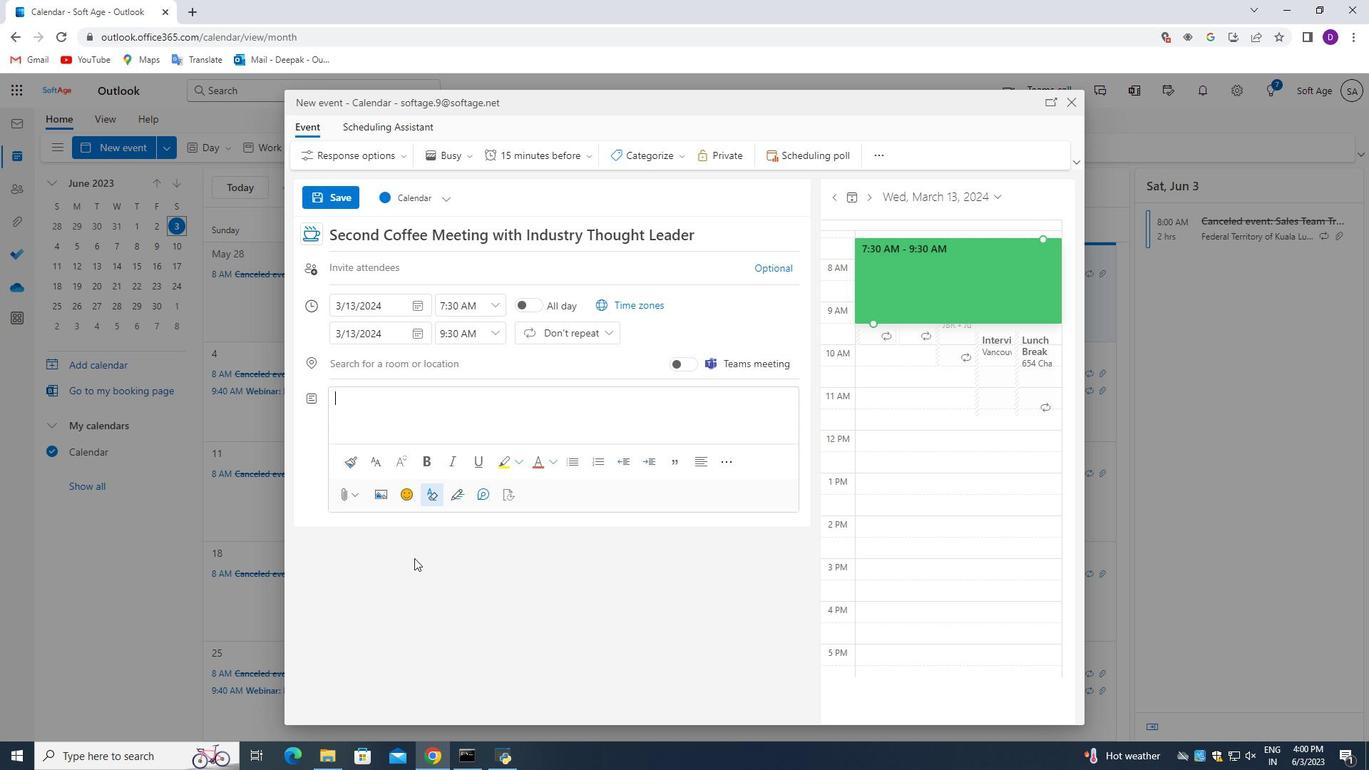 
Action: Key pressed <Key.shift_r>The<Key.space>session<Key.space>will<Key.space>begin<Key.space>with<Key.space>a<Key.space>brief<Key.space>overview<Key.space>of<Key.space>the<Key.space>current<Key.space>state<Key.space>of<Key.space>transportation<Key.space>and<Key.space>its<Key.space>environmental<Key.space>implications,<Key.space>emphasizing<Key.space>the<Key.space>need<Key.space>for<Key.space>transformative<Key.space>changes.<Key.space><Key.shift_r>We<Key.space><Key.shift_r>will<Key.space>then<Key.space>delve<Key.space>into<Key.space>a<Key.space>series<Key.space>of<Key.space>brainstorming<Key.space>exercises<Key.space>designed<Key.space>to<Key.space>spark<Key.space>innovation<Key.space>and<Key.space>encourage<Key.space>out0<Key.backspace>-of=<Key.backspace>-the-box<Key.space>thinking<Key.space><Key.backspace>.
Screenshot: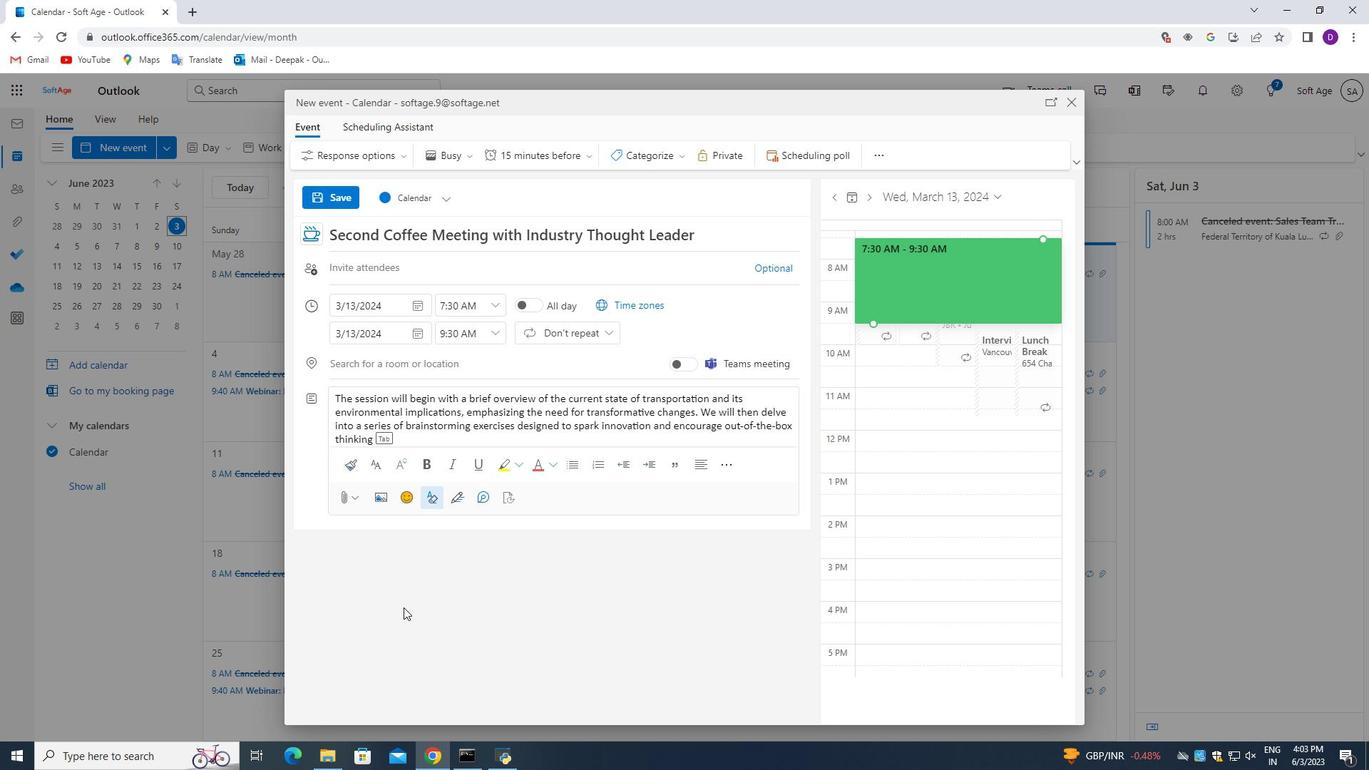 
Action: Mouse moved to (664, 158)
Screenshot: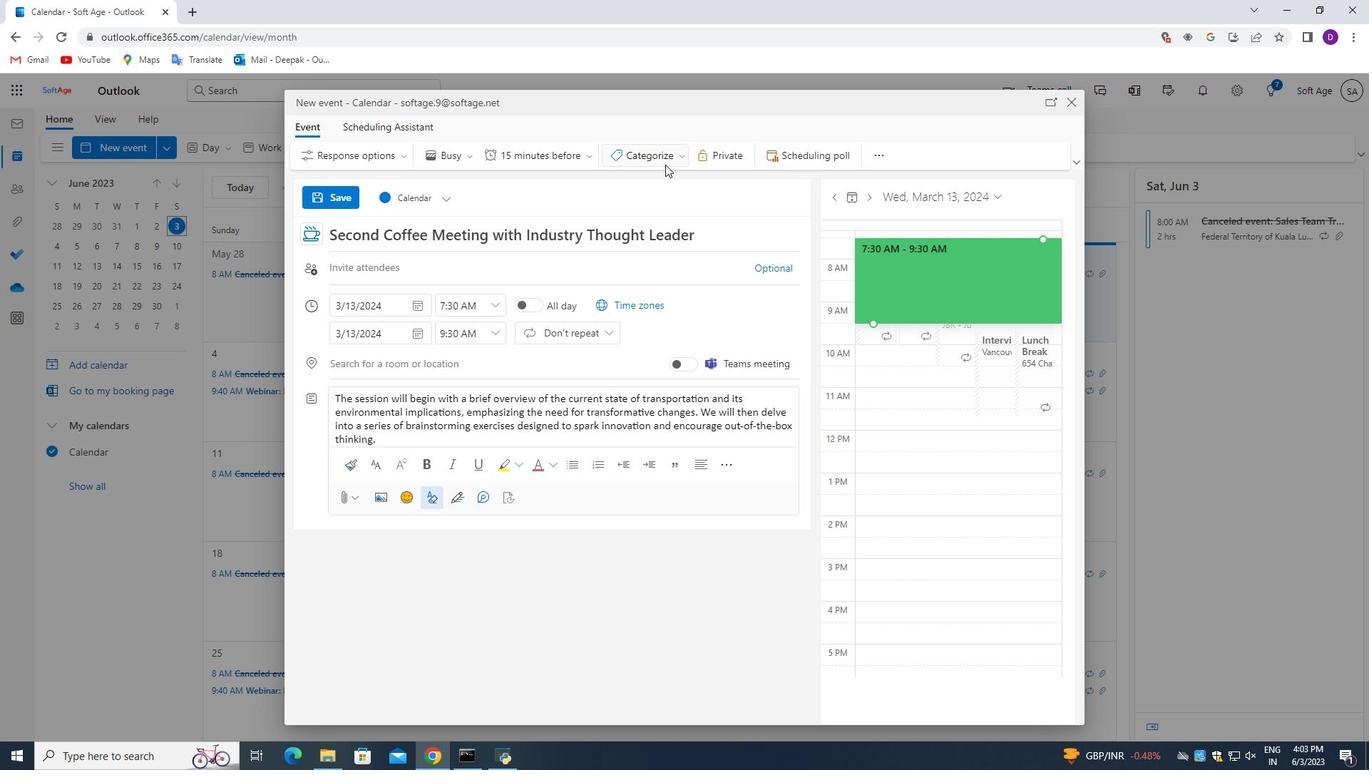 
Action: Mouse pressed left at (664, 158)
Screenshot: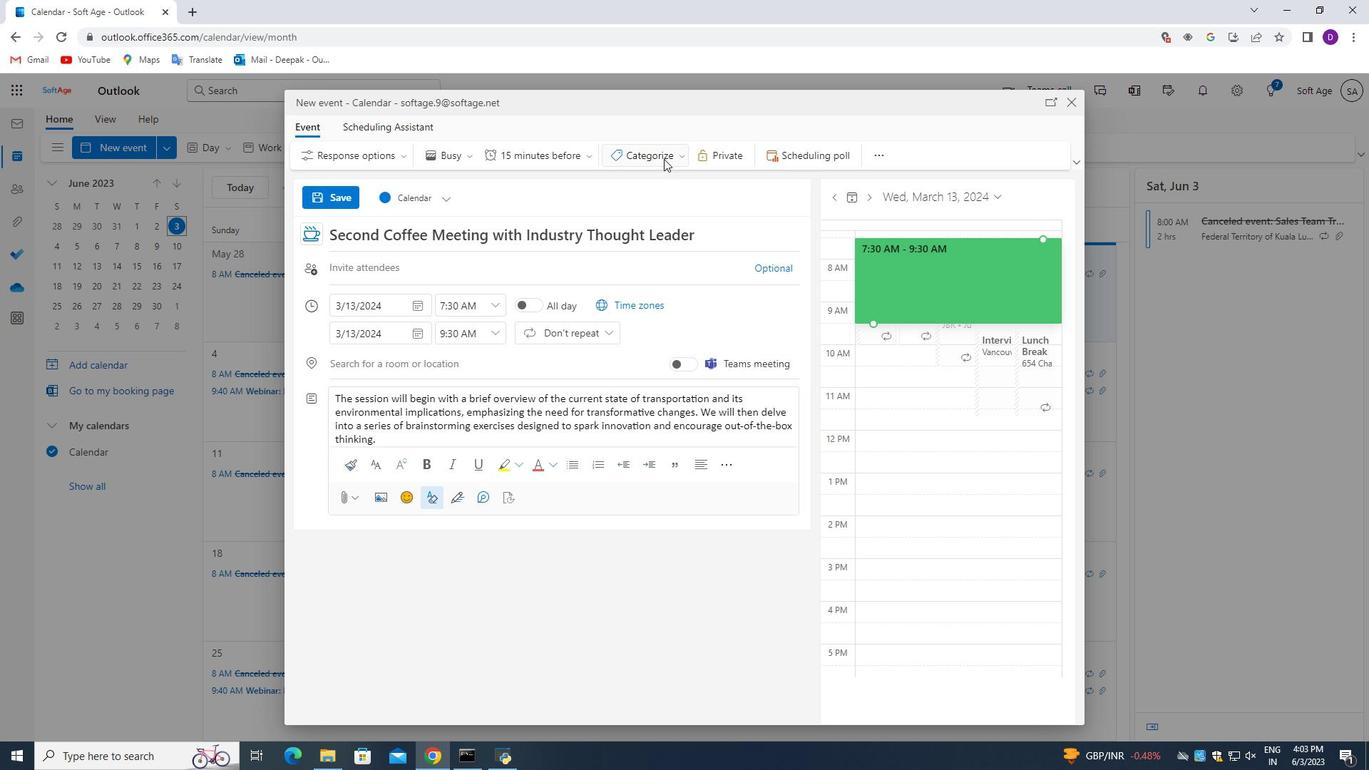 
Action: Mouse moved to (676, 280)
Screenshot: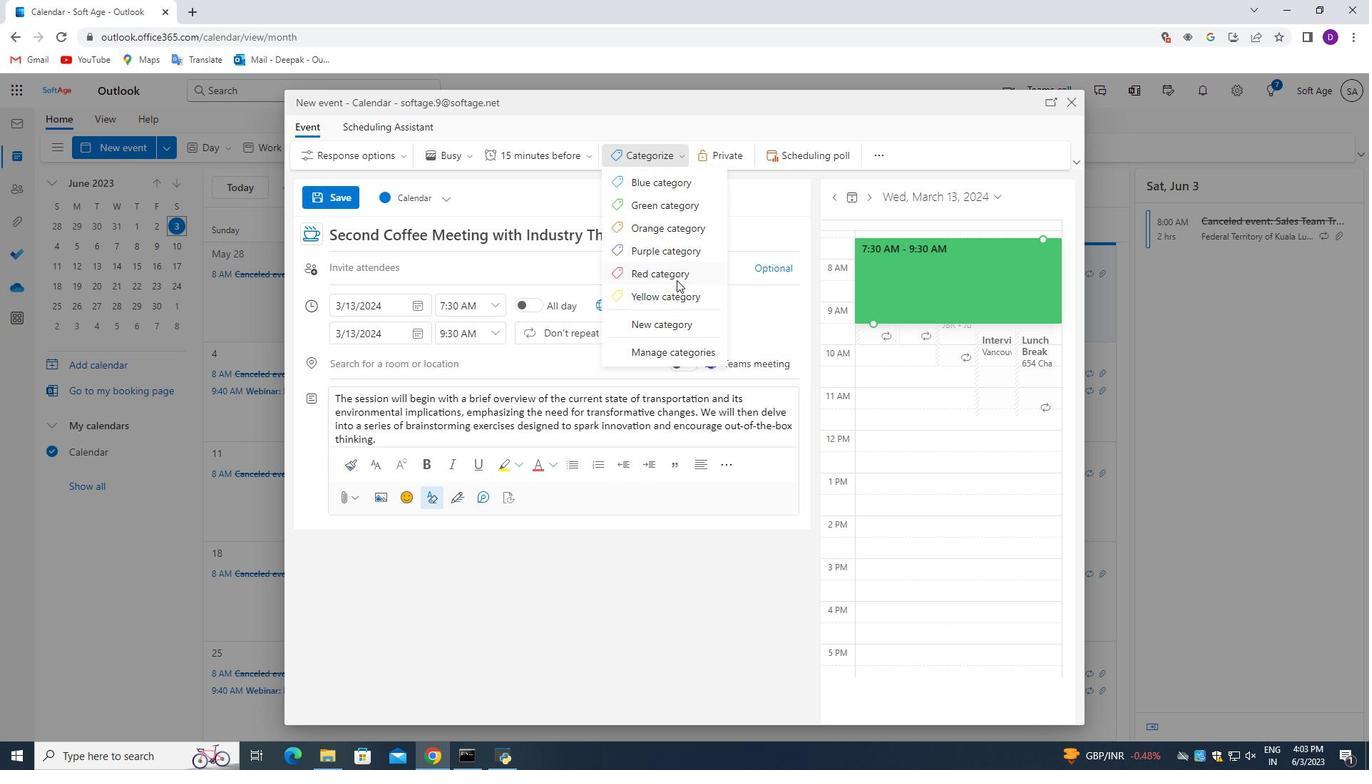 
Action: Mouse pressed left at (676, 280)
Screenshot: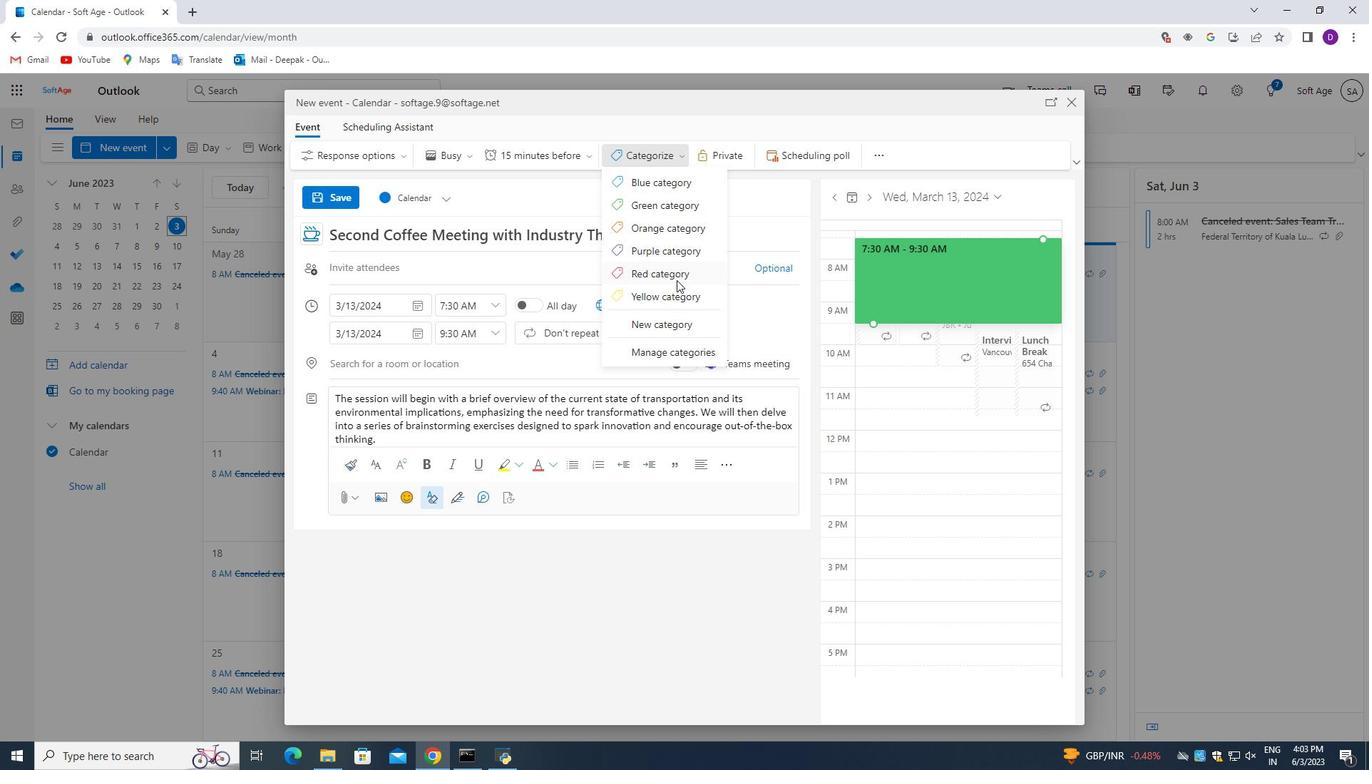 
Action: Mouse moved to (396, 362)
Screenshot: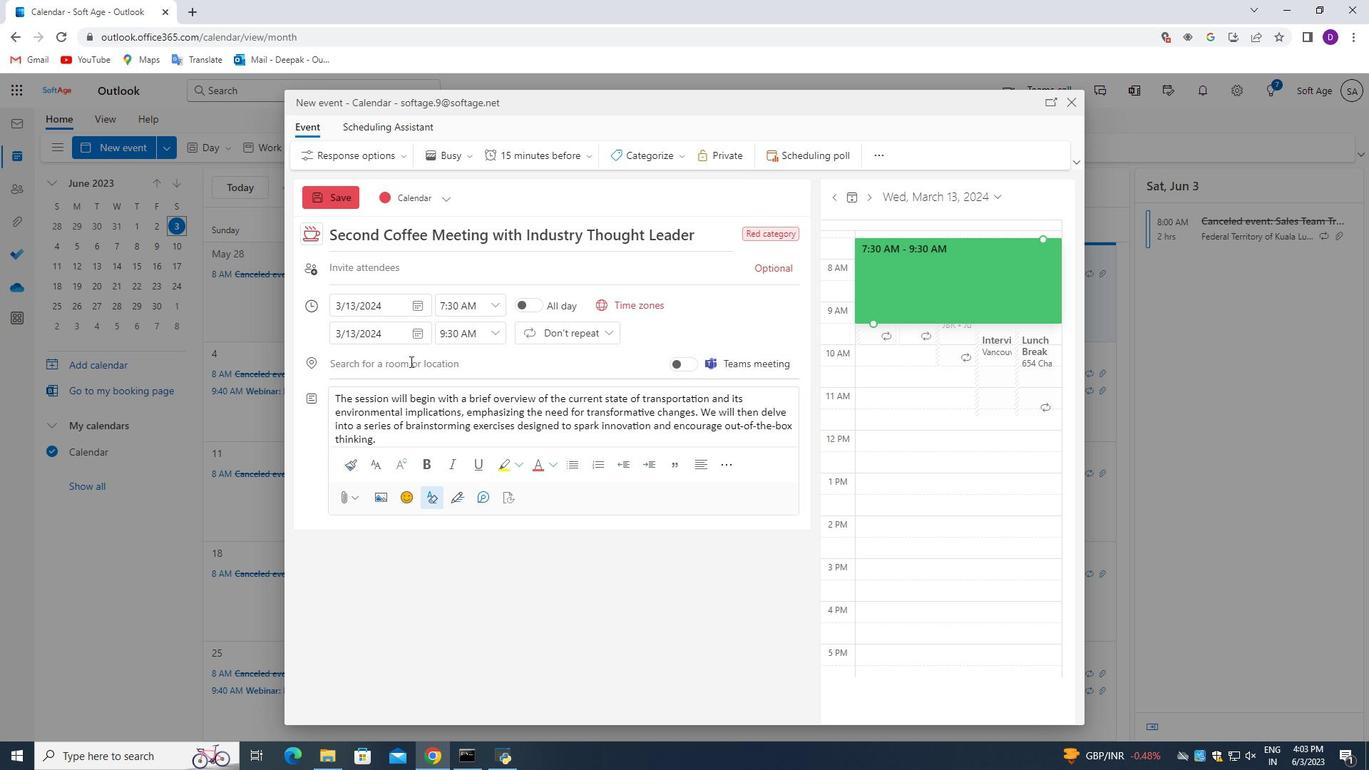 
Action: Mouse pressed left at (396, 362)
Screenshot: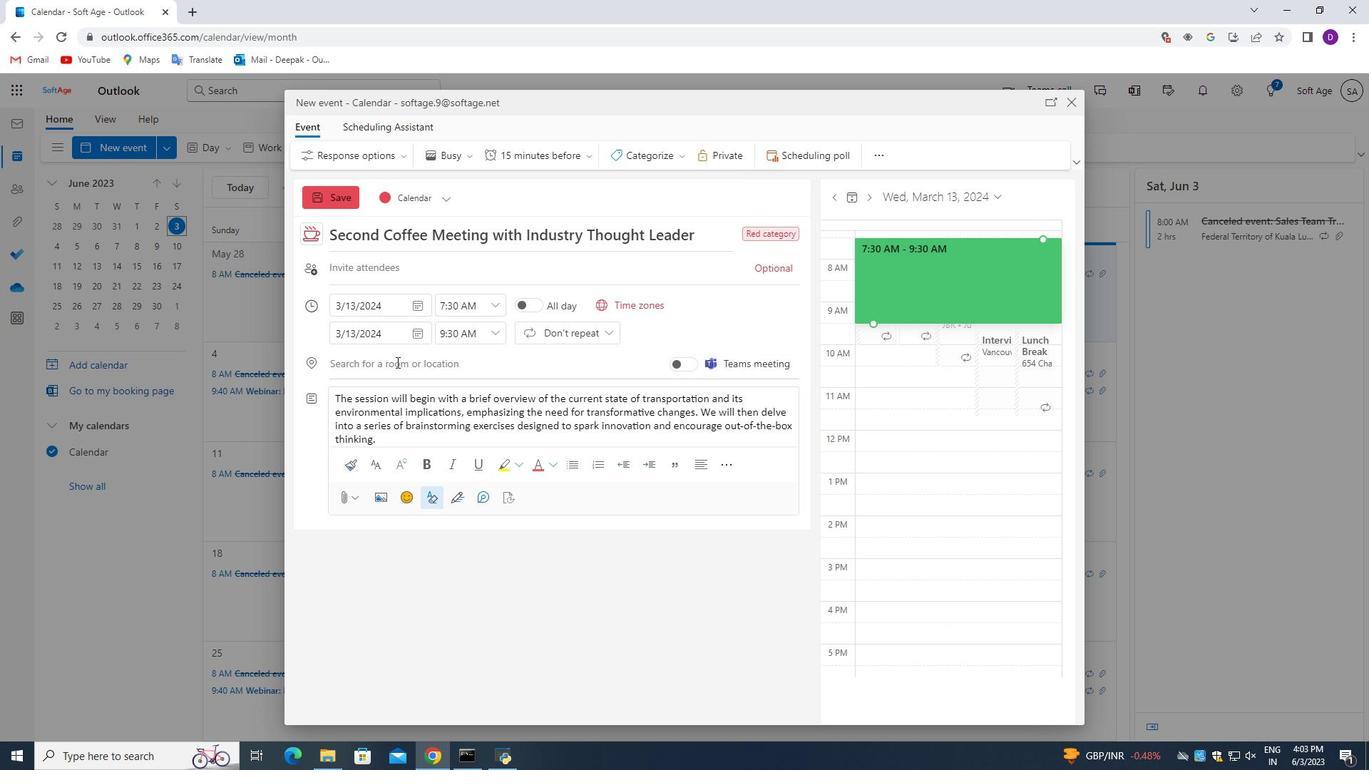 
Action: Mouse moved to (455, 564)
Screenshot: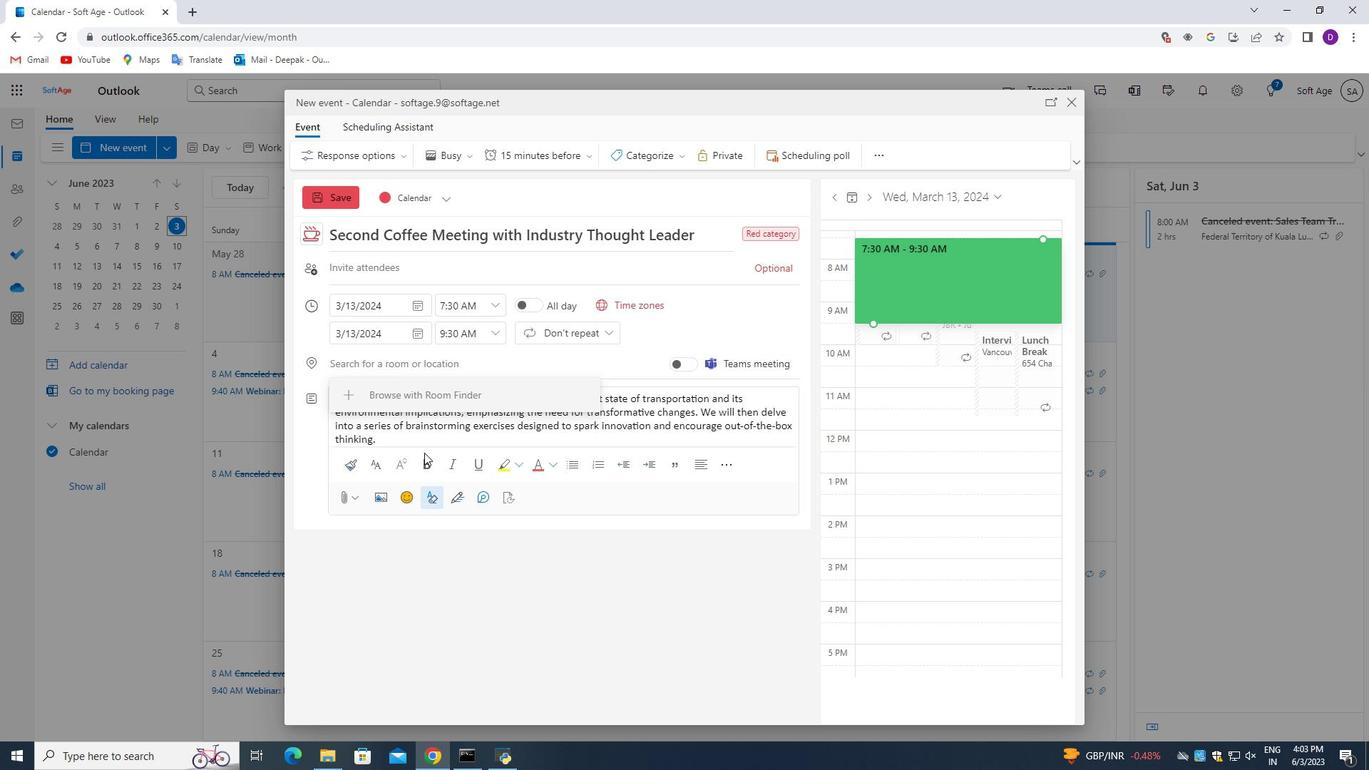 
Action: Key pressed 654<Key.space><Key.shift_r>Trastevere,<Key.space><Key.shift_r>Rome<Key.space>,<Key.backspace><Key.backspace>,<Key.space><Key.shift>Italy,<Key.space><Key.shift>Logged<Key.space><Key.backspace><Key.backspace><Key.backspace><Key.backspace><Key.backspace><Key.backspace><Key.backspace>
Screenshot: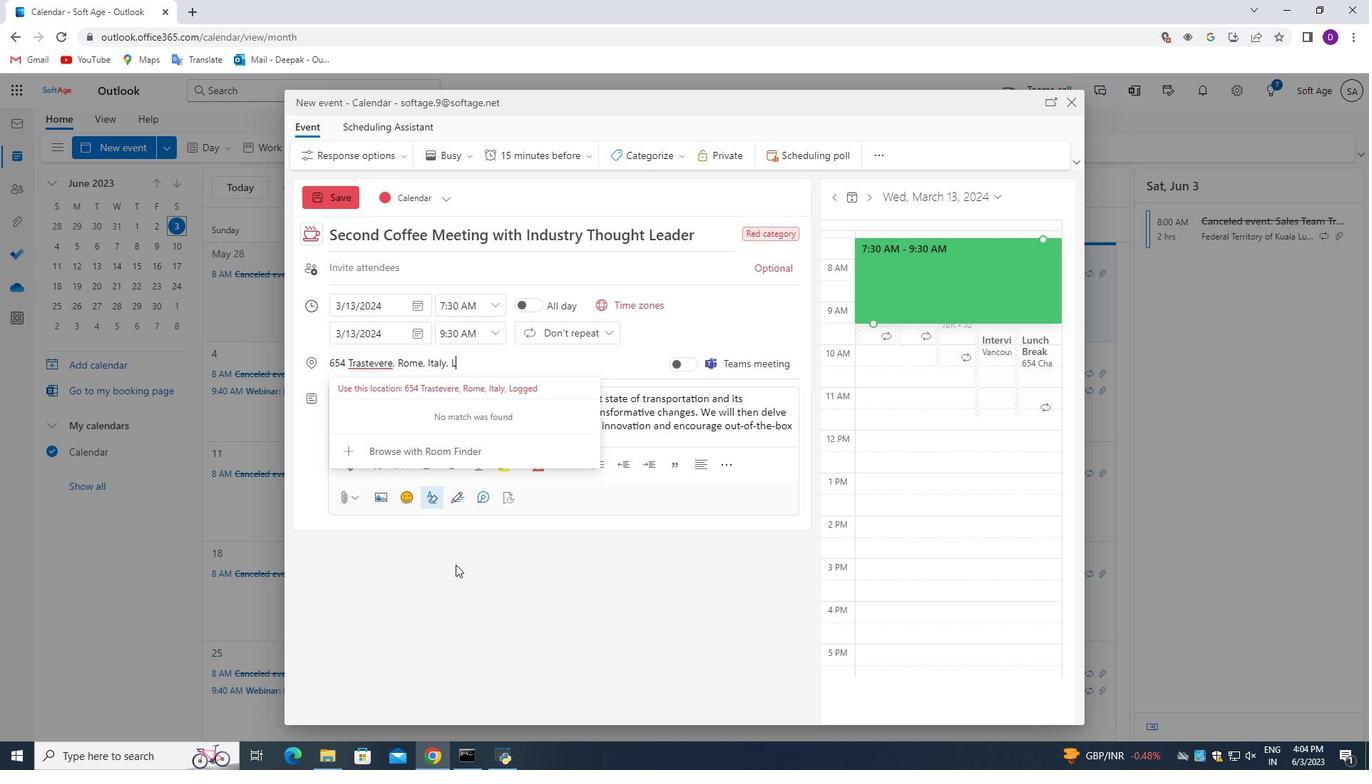 
Action: Mouse moved to (559, 567)
Screenshot: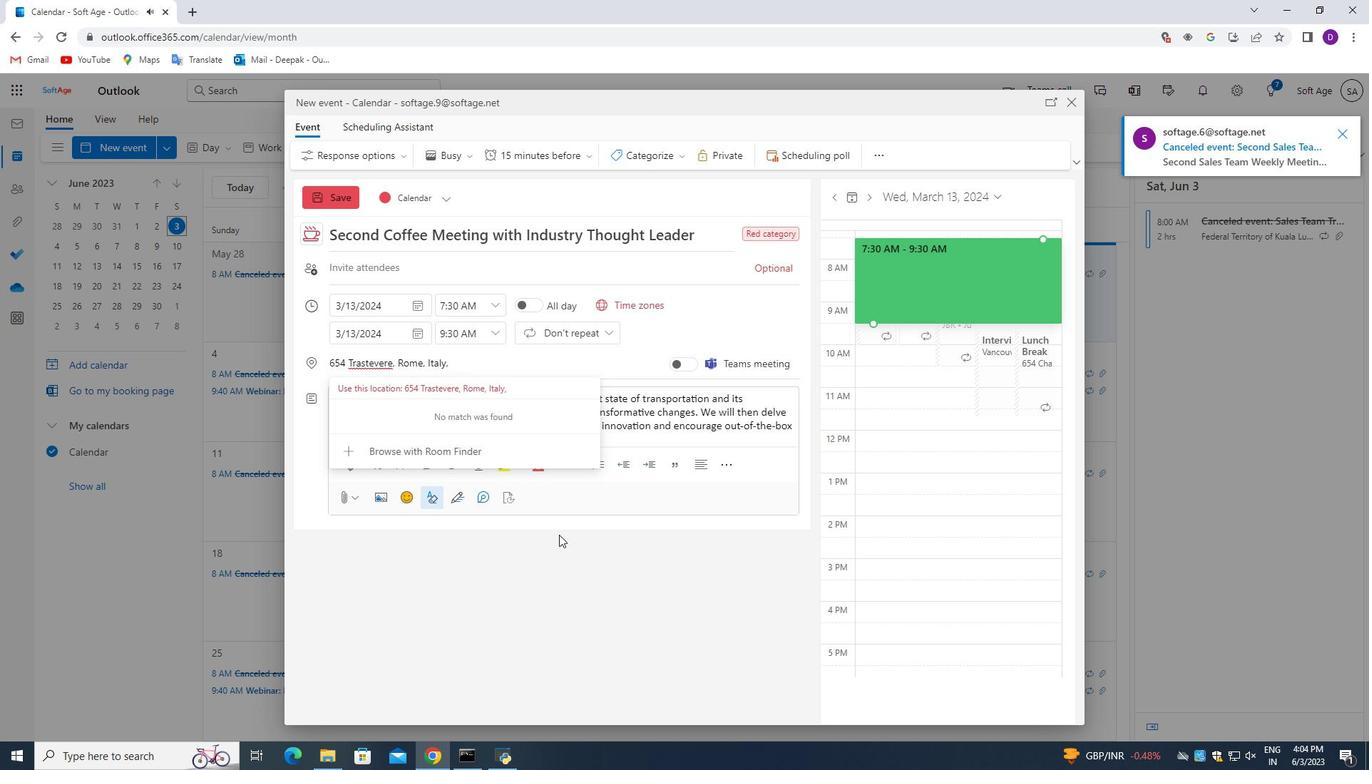 
Action: Mouse pressed left at (559, 567)
Screenshot: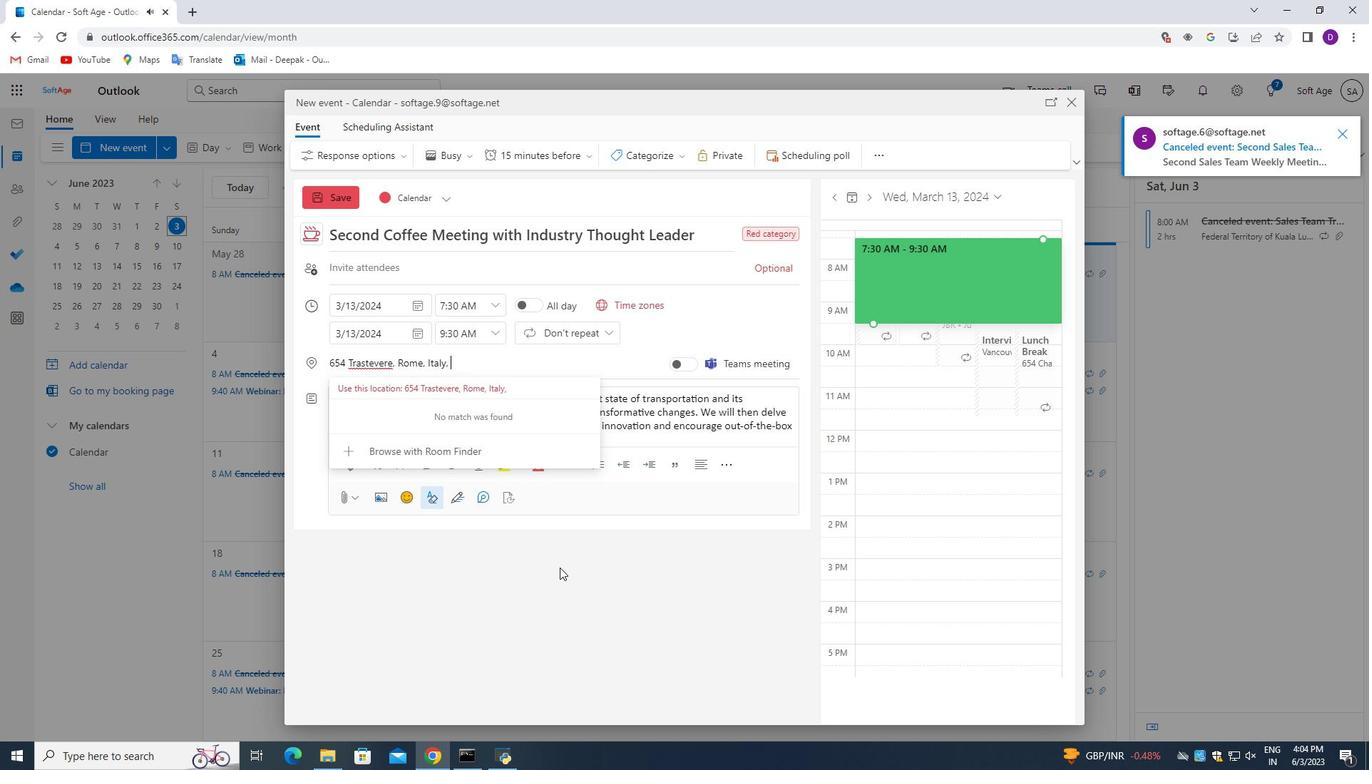 
Action: Mouse moved to (378, 264)
Screenshot: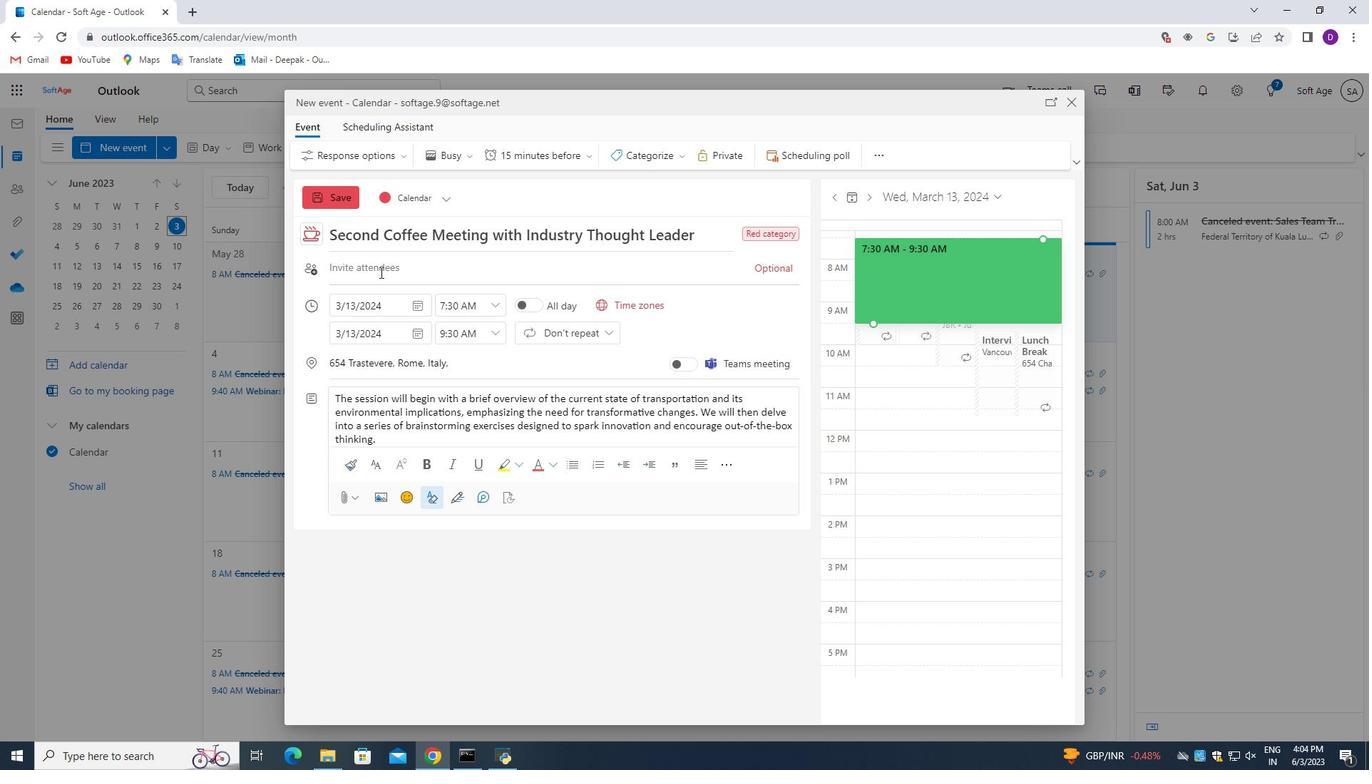 
Action: Mouse pressed left at (378, 264)
Screenshot: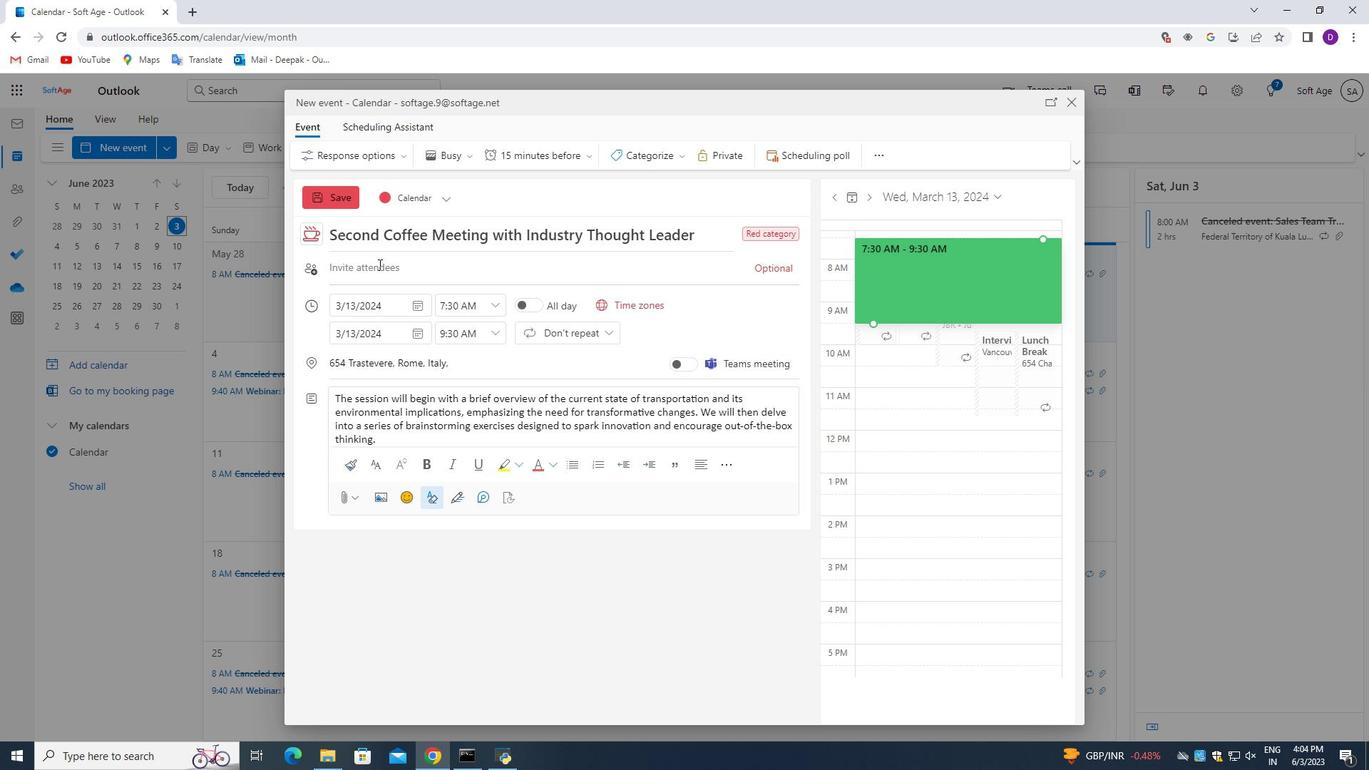 
Action: Key pressed softage.4<Key.shift>@softage.net<Key.enter>
Screenshot: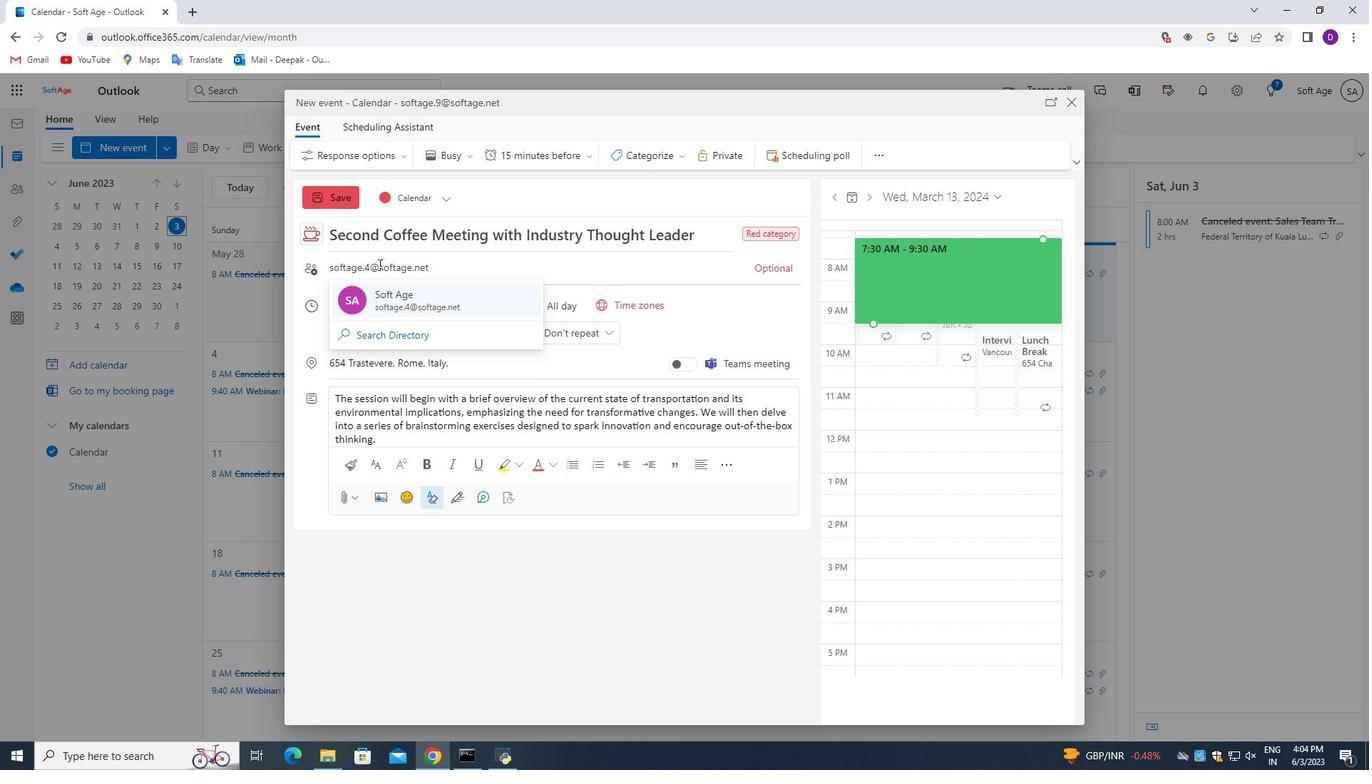 
Action: Mouse moved to (781, 272)
Screenshot: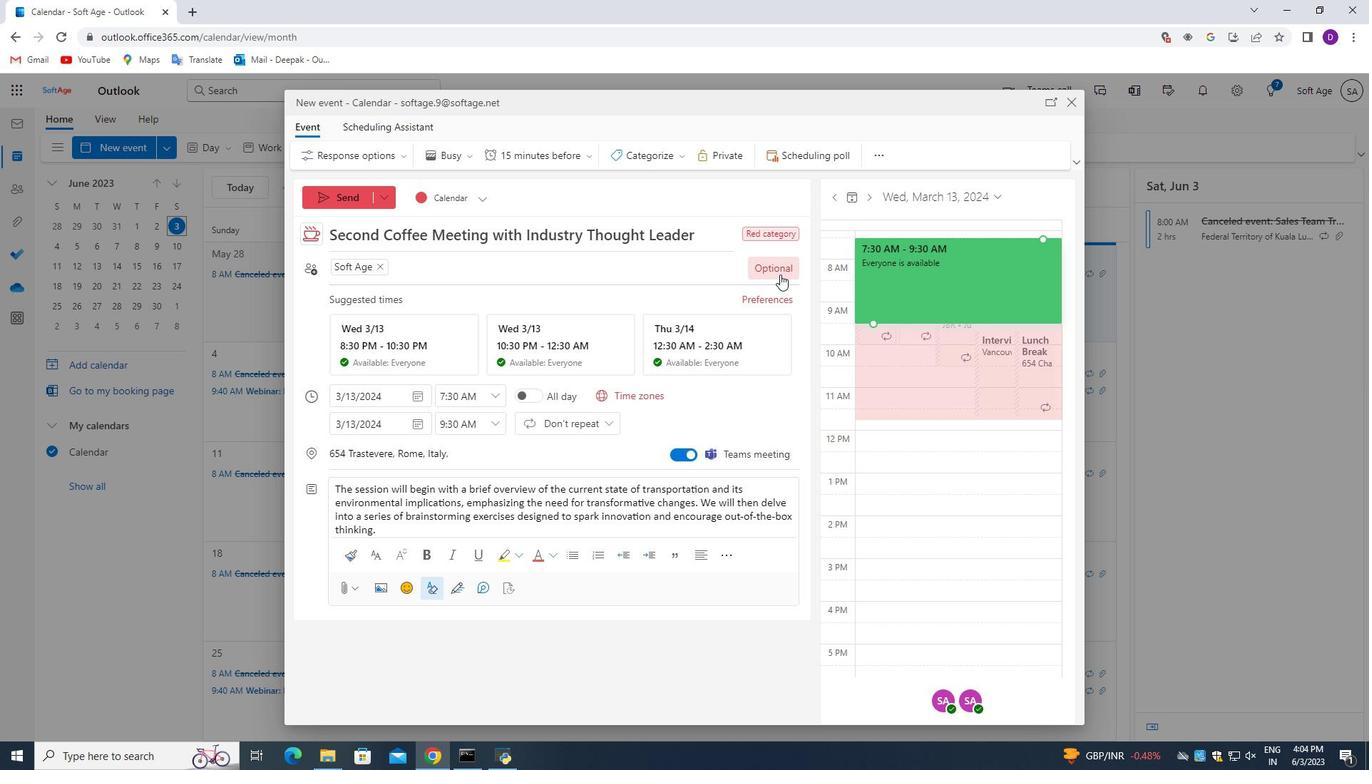 
Action: Mouse pressed left at (781, 272)
Screenshot: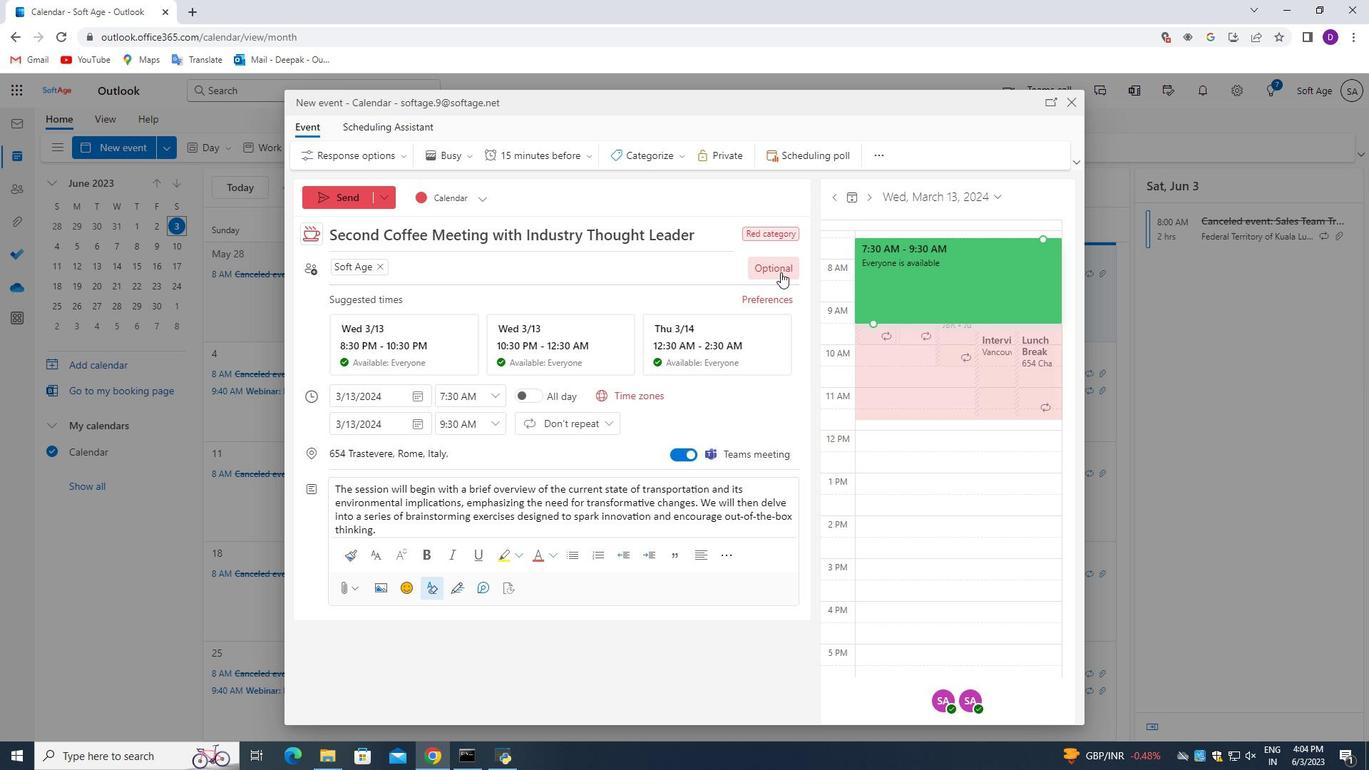 
Action: Mouse moved to (196, 296)
Screenshot: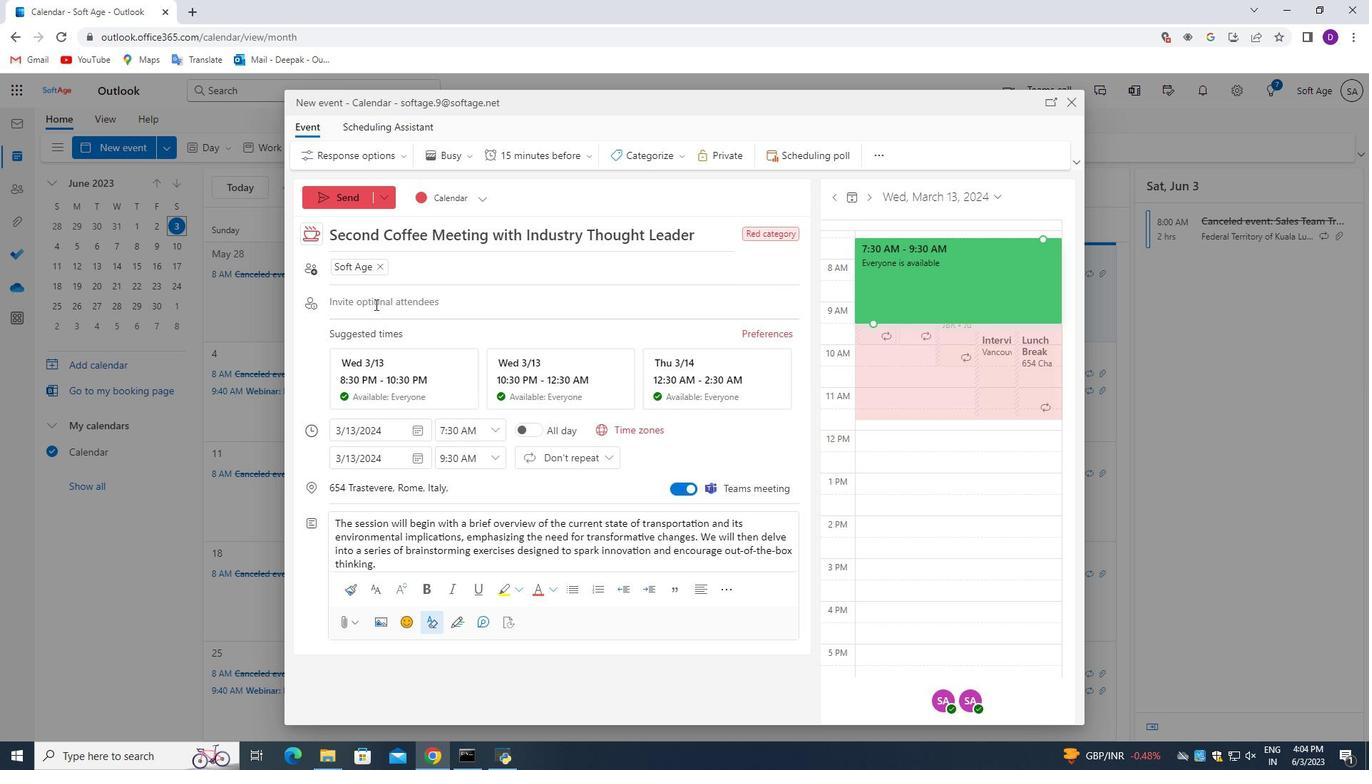 
Action: Key pressed softage.5<Key.shift>@softage.net<Key.enter>
Screenshot: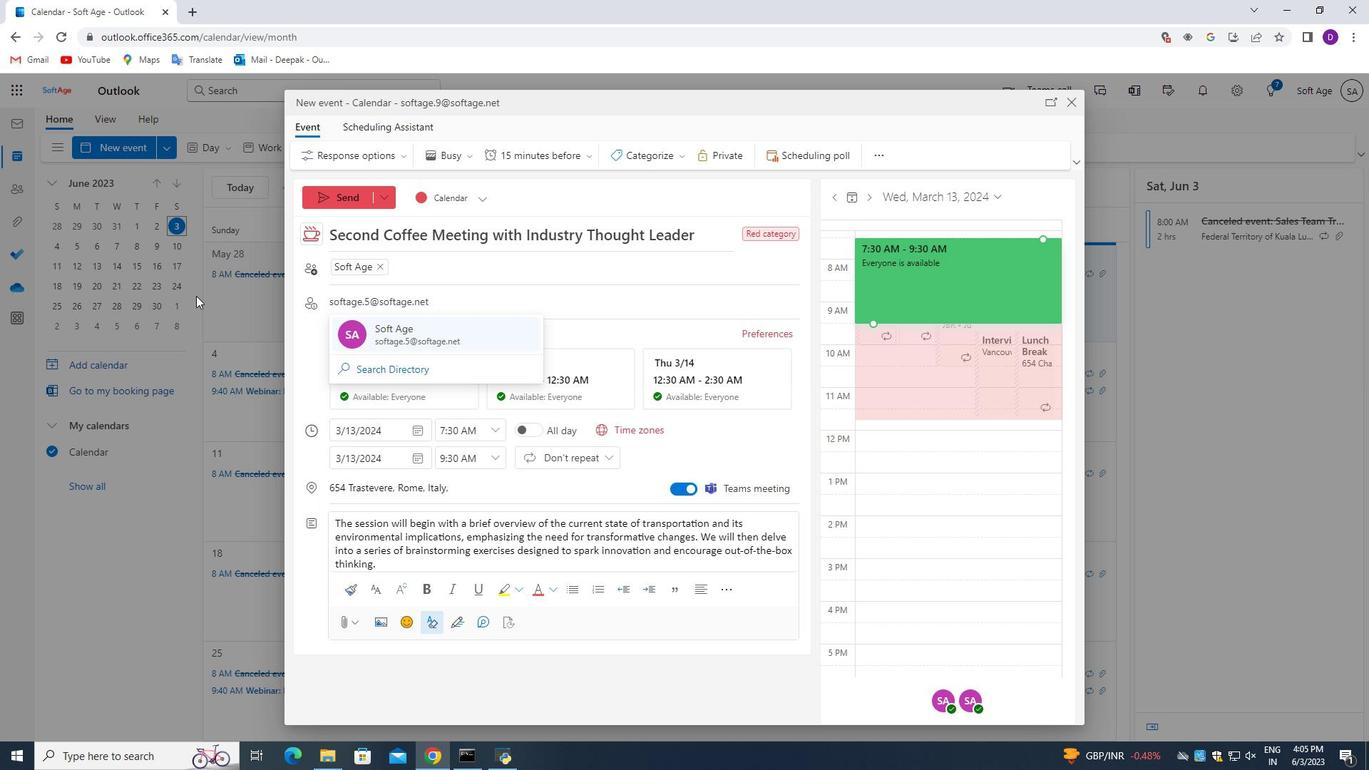 
Action: Mouse moved to (561, 161)
Screenshot: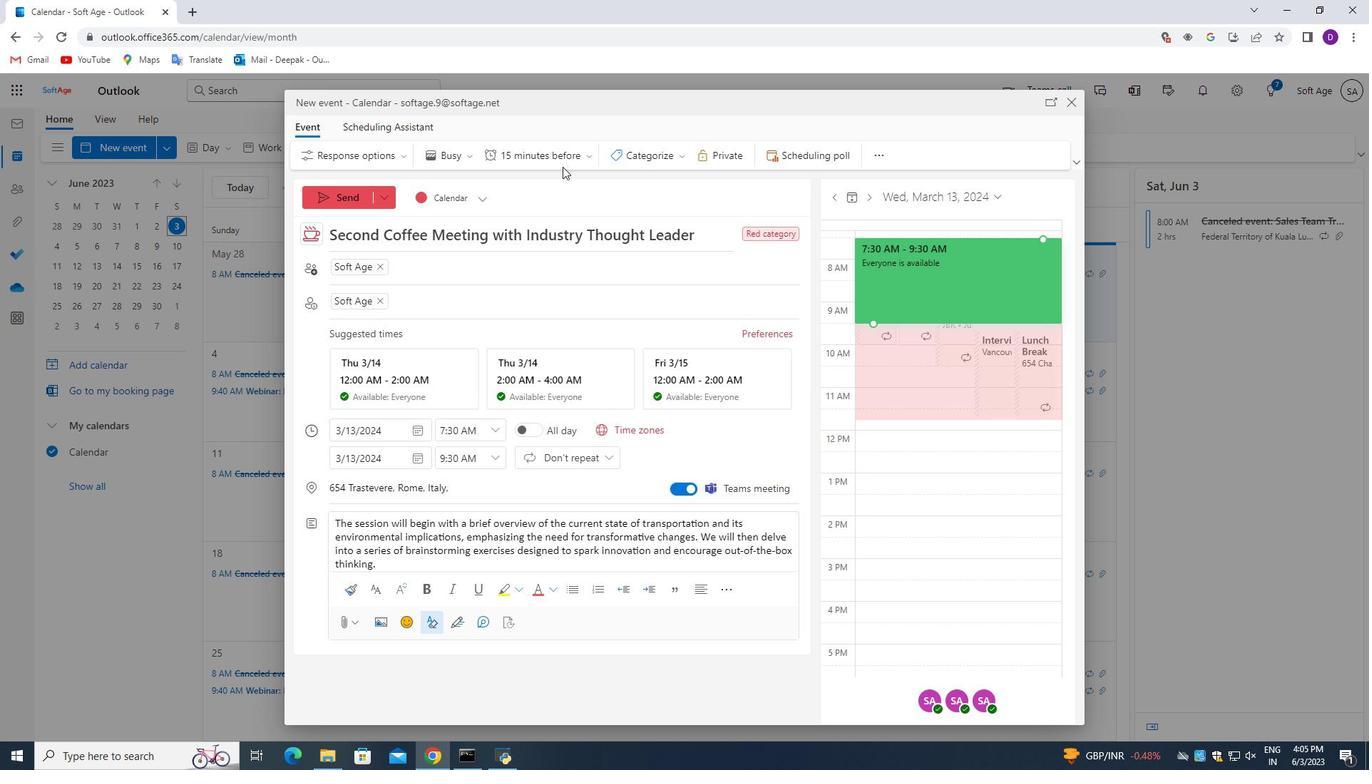 
Action: Mouse pressed left at (561, 161)
Screenshot: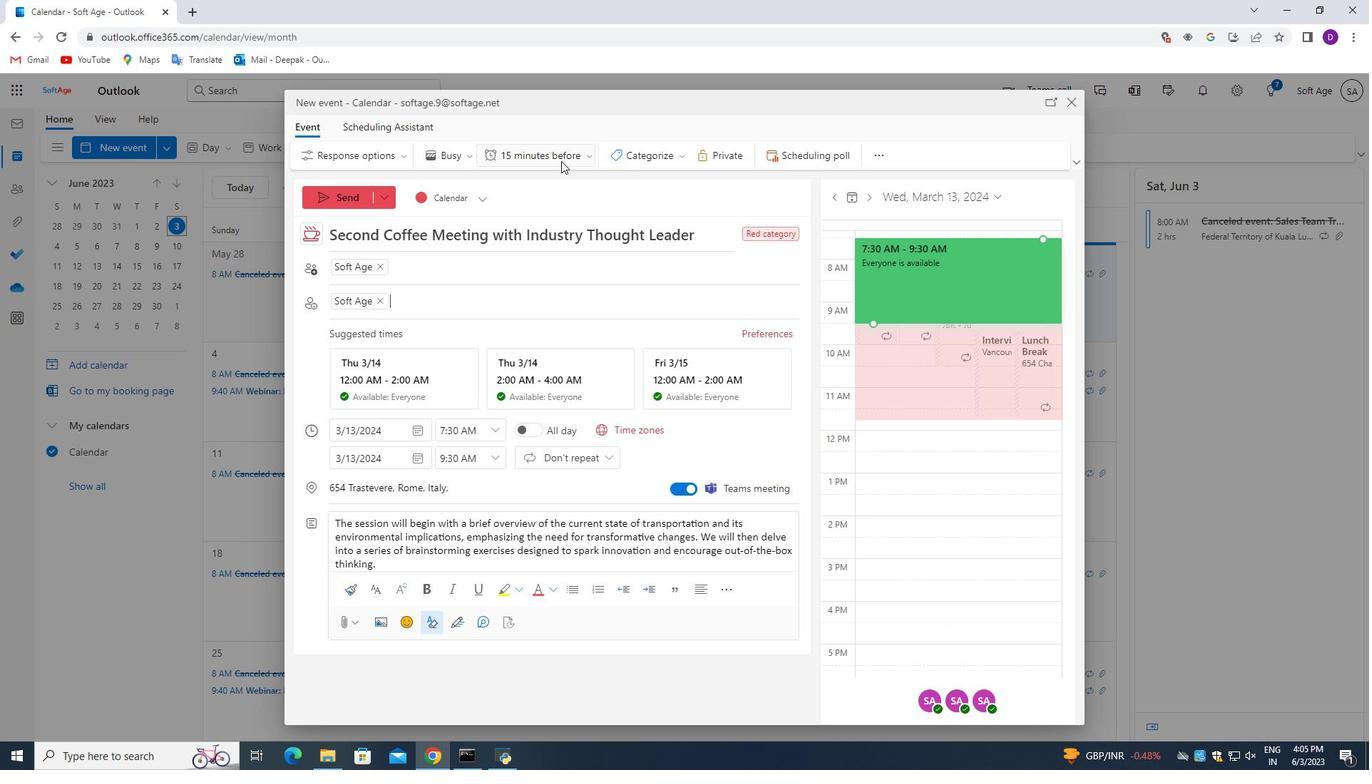 
Action: Mouse moved to (543, 335)
Screenshot: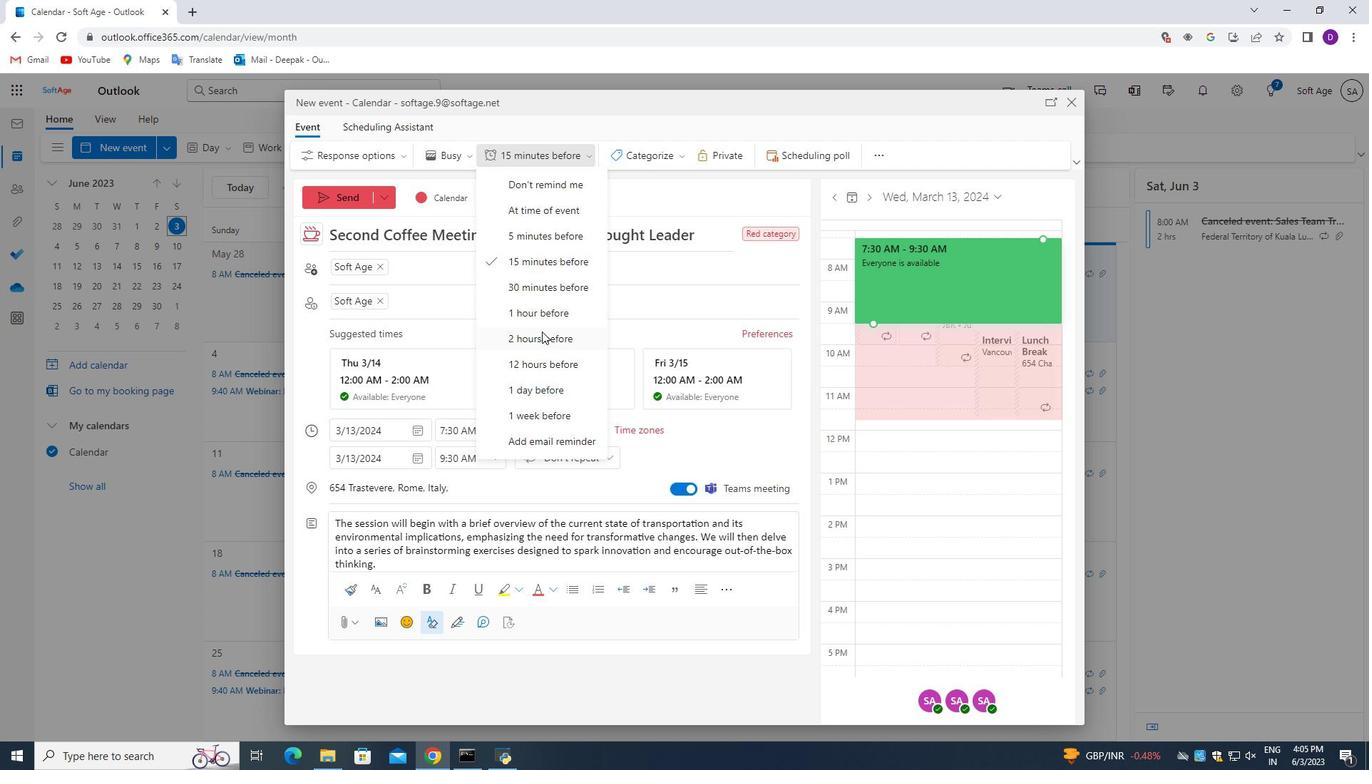 
Action: Mouse pressed left at (543, 335)
Screenshot: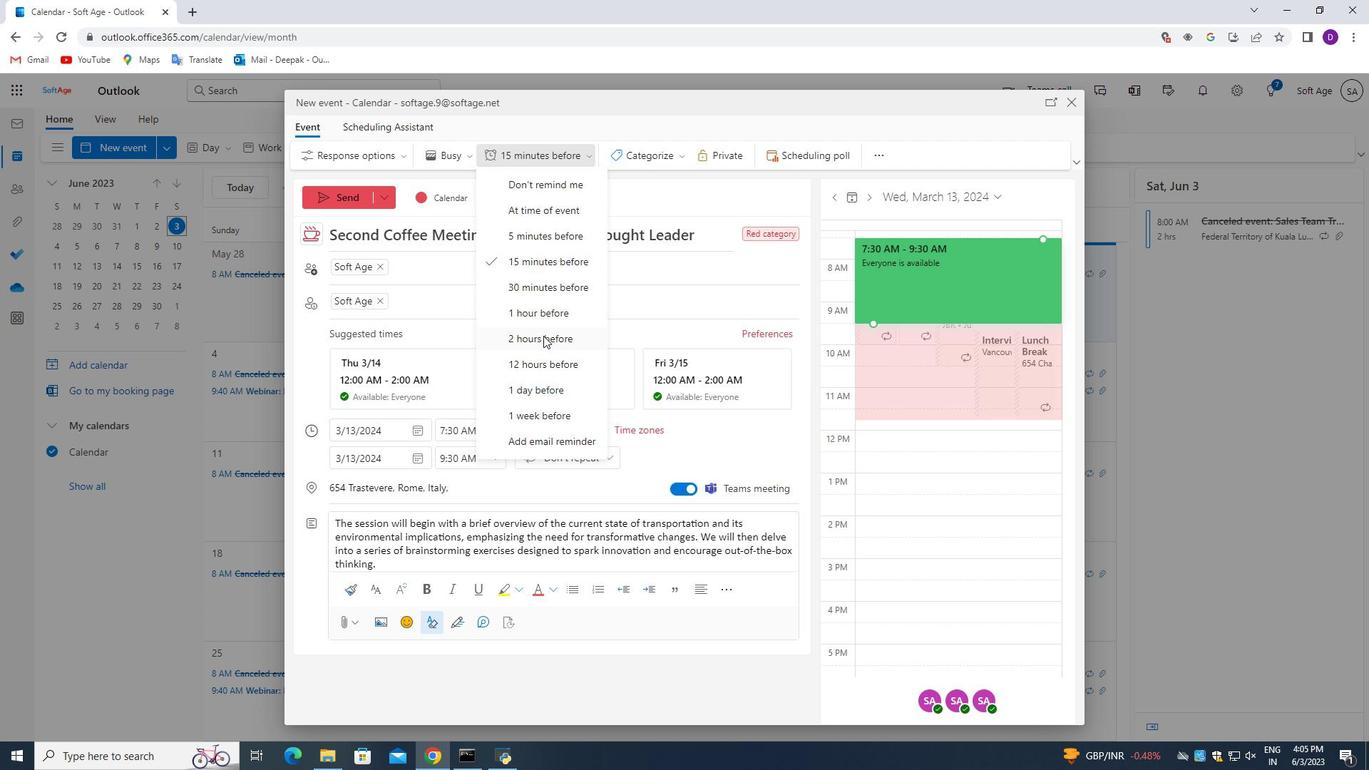 
Action: Mouse moved to (336, 196)
Screenshot: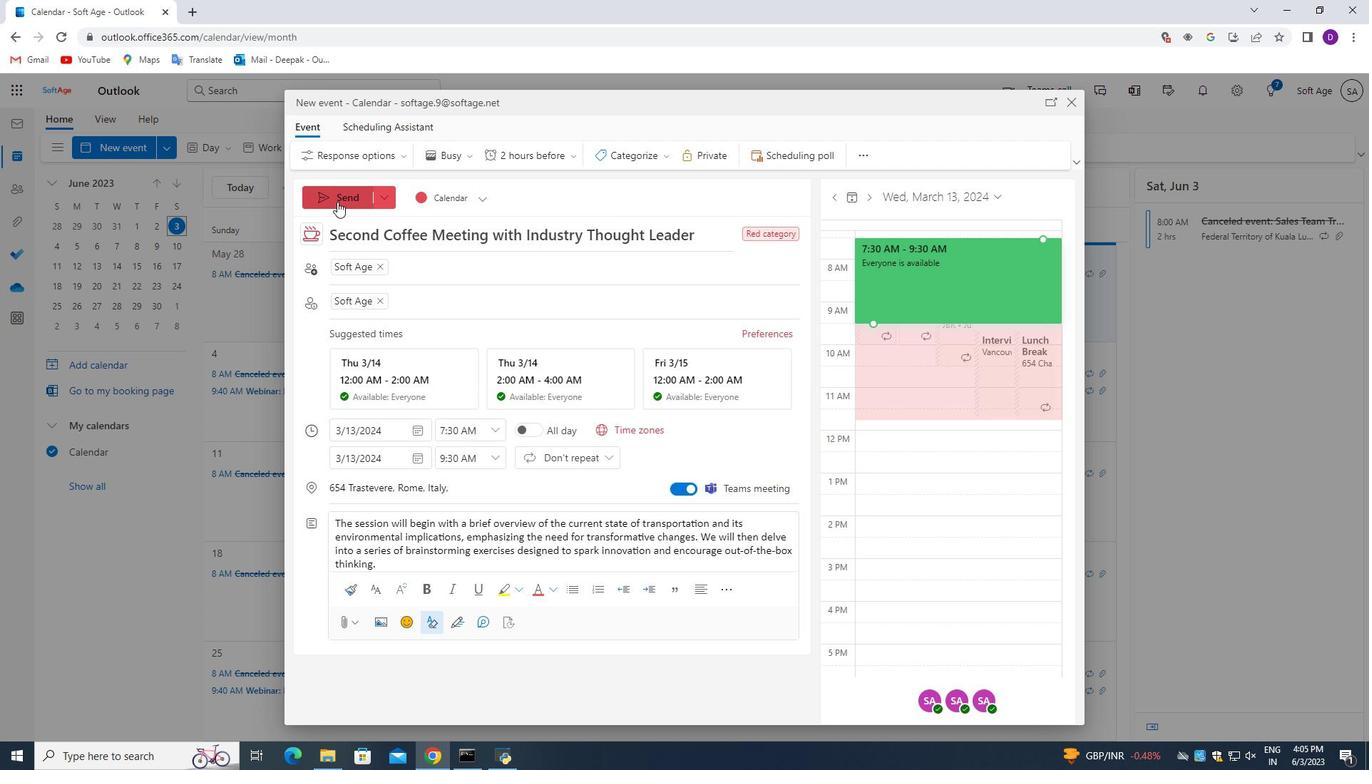 
Action: Mouse pressed left at (336, 196)
Screenshot: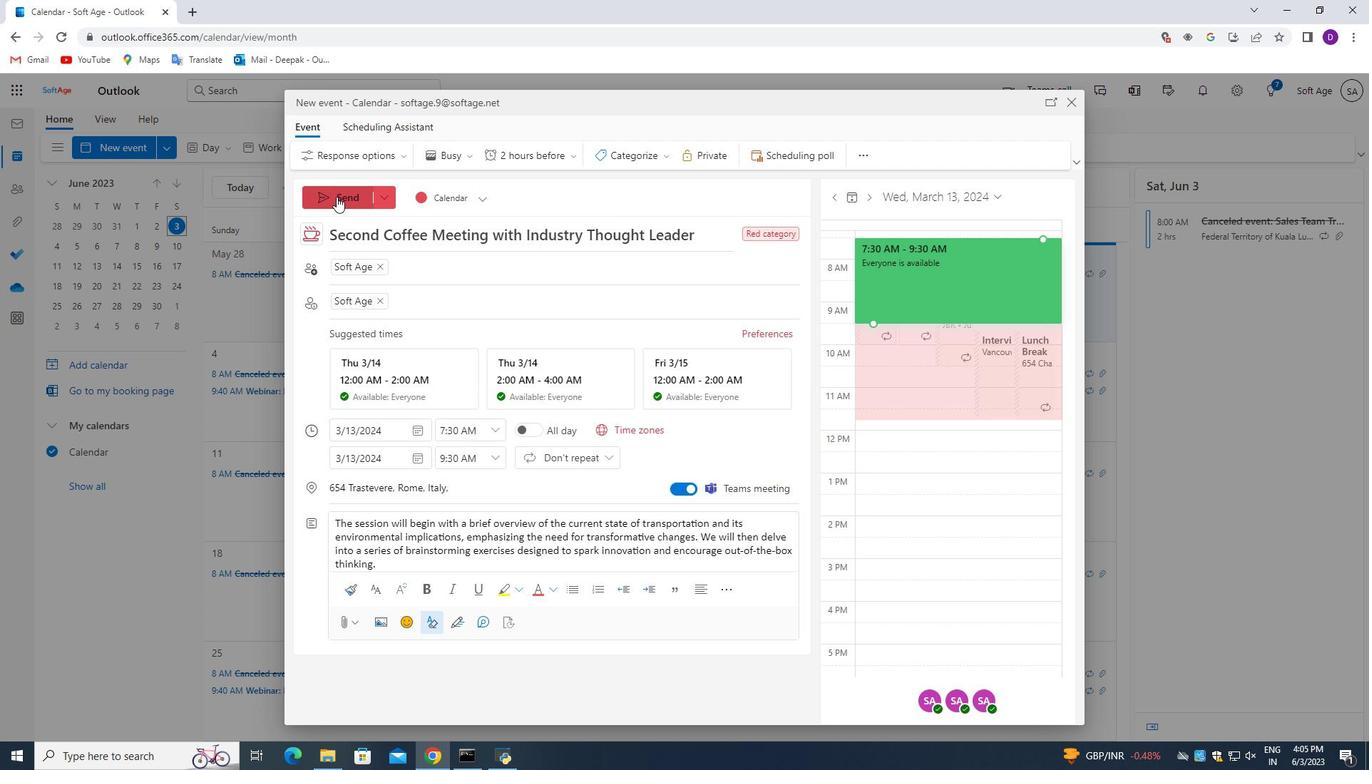 
Action: Mouse moved to (495, 439)
Screenshot: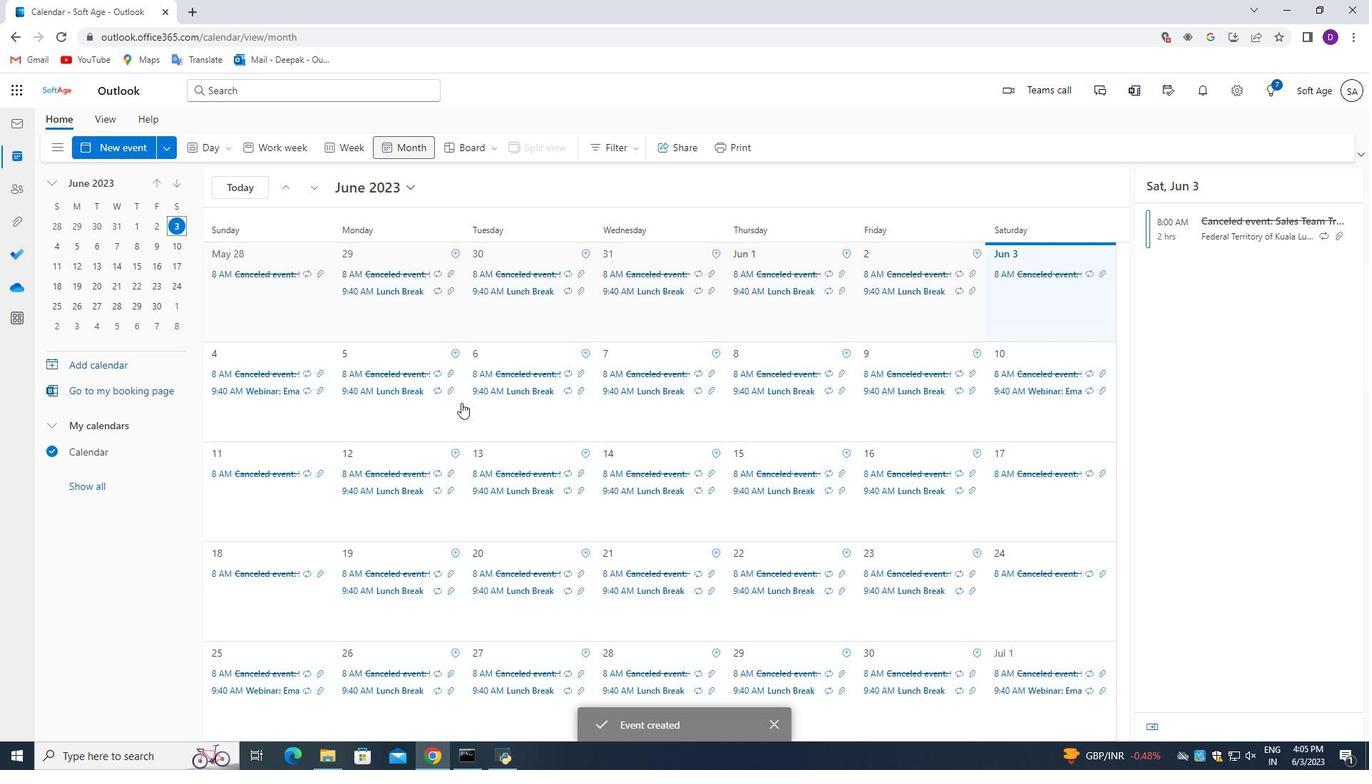 
